 Task: Look for space in Toyota, Japan from 8th June, 2023 to 16th June, 2023 for 2 adults in price range Rs.10000 to Rs.15000. Place can be entire place with 1  bedroom having 1 bed and 1 bathroom. Property type can be house, flat, guest house, hotel. Booking option can be shelf check-in. Required host language is English.
Action: Mouse moved to (408, 77)
Screenshot: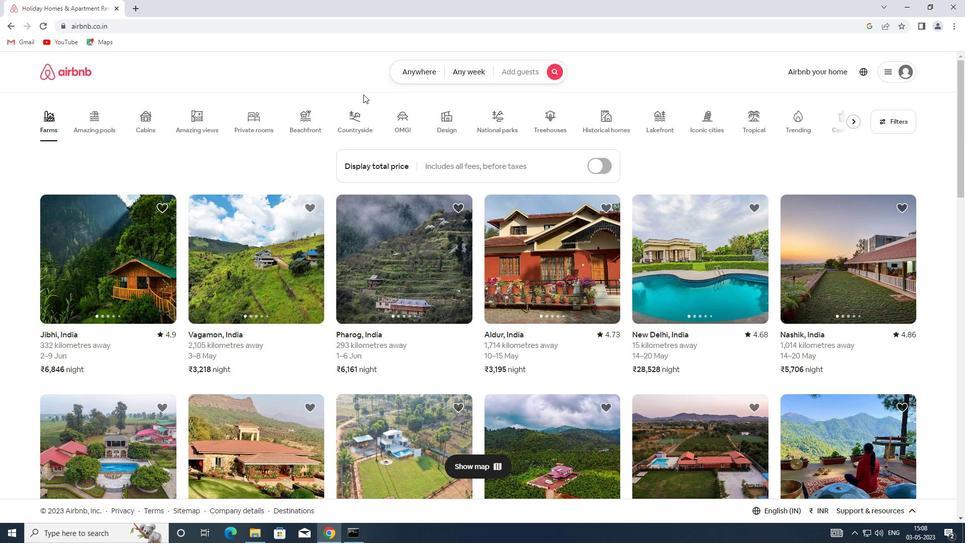 
Action: Mouse pressed left at (408, 77)
Screenshot: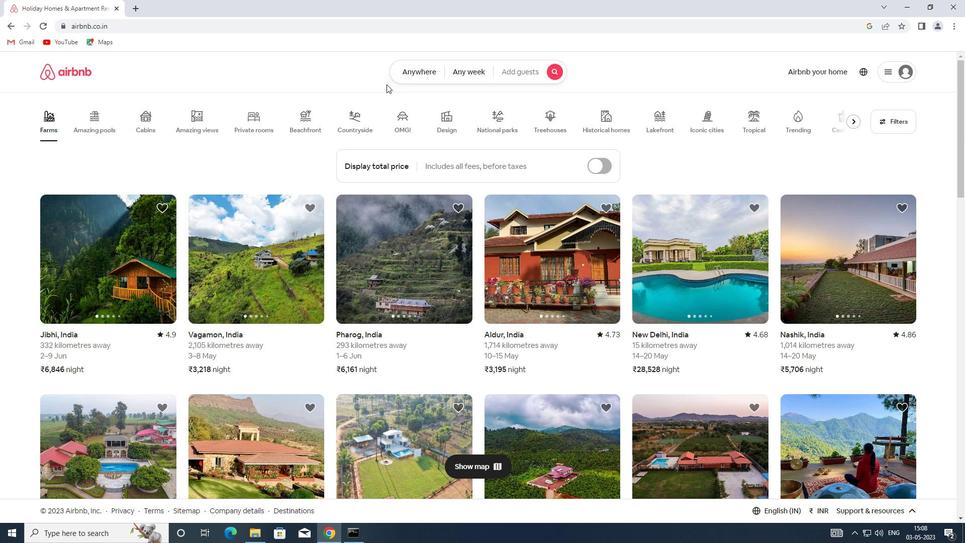 
Action: Mouse moved to (330, 118)
Screenshot: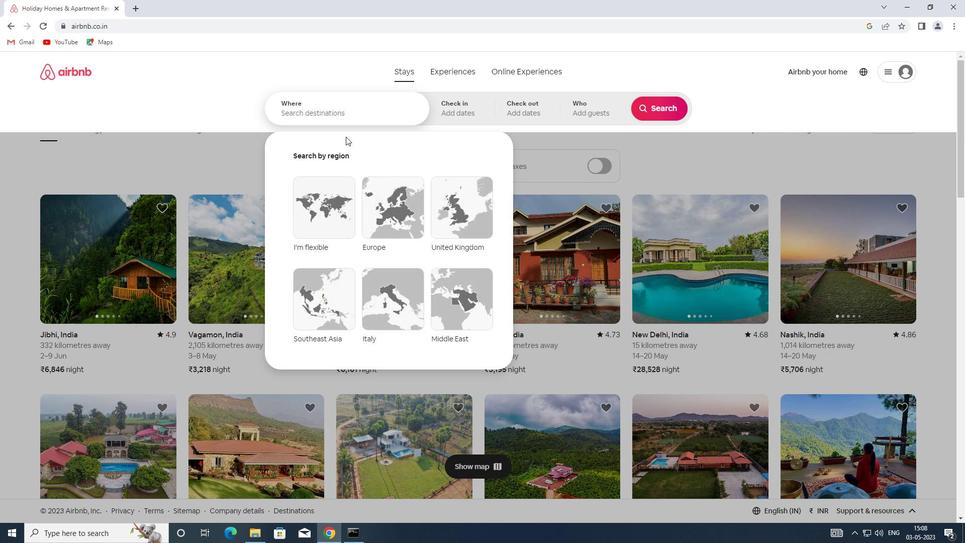 
Action: Mouse pressed left at (330, 118)
Screenshot: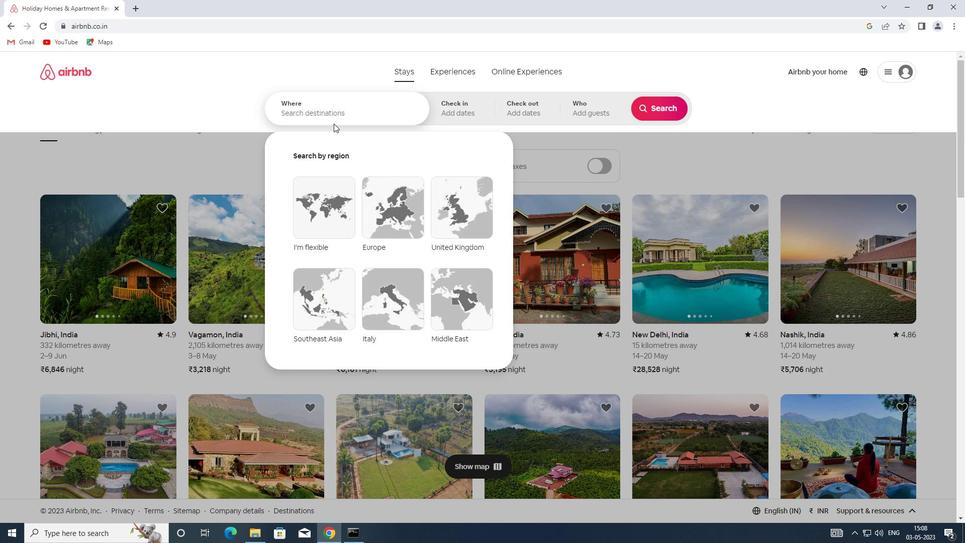 
Action: Key pressed <Key.shift><Key.shift><Key.shift><Key.shift><Key.shift><Key.shift><Key.shift><Key.shift><Key.shift><Key.shift><Key.shift><Key.shift><Key.shift><Key.shift>TOYOTA,<Key.shift><Key.shift><Key.shift><Key.shift><Key.shift><Key.shift>JAPAN
Screenshot: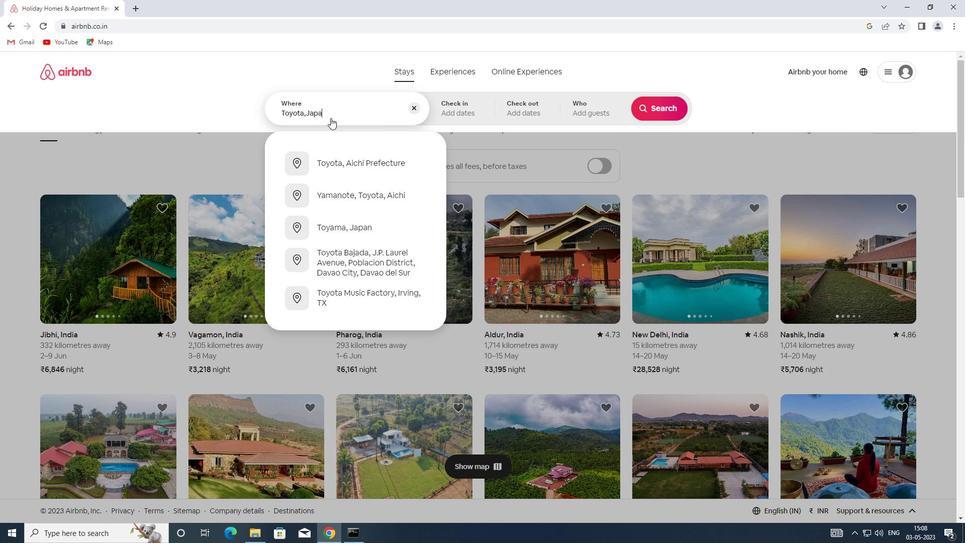 
Action: Mouse moved to (461, 103)
Screenshot: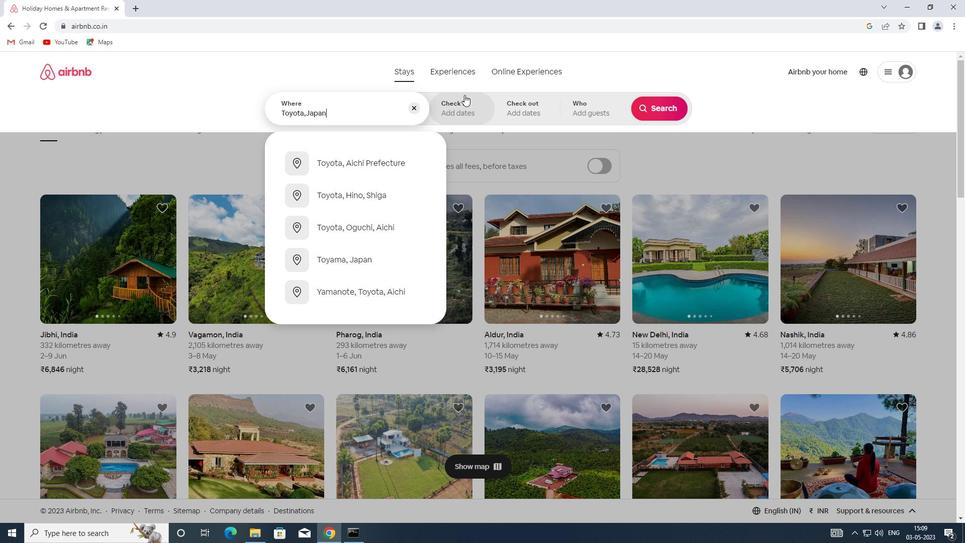 
Action: Mouse pressed left at (461, 103)
Screenshot: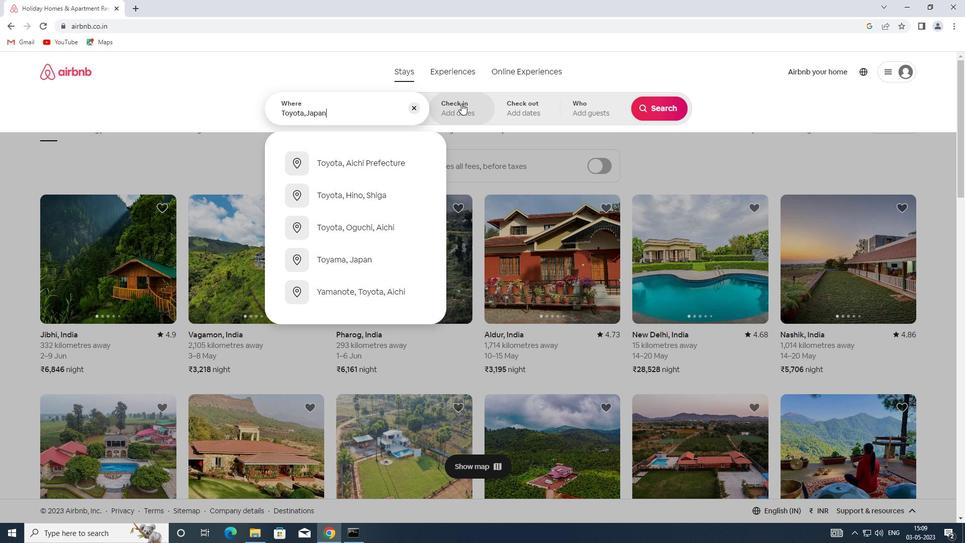 
Action: Mouse moved to (598, 250)
Screenshot: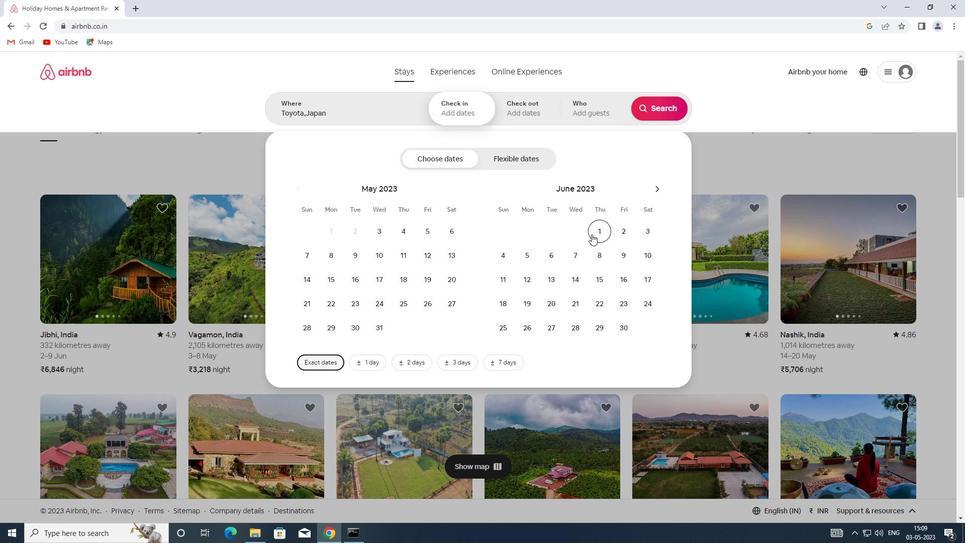 
Action: Mouse pressed left at (598, 250)
Screenshot: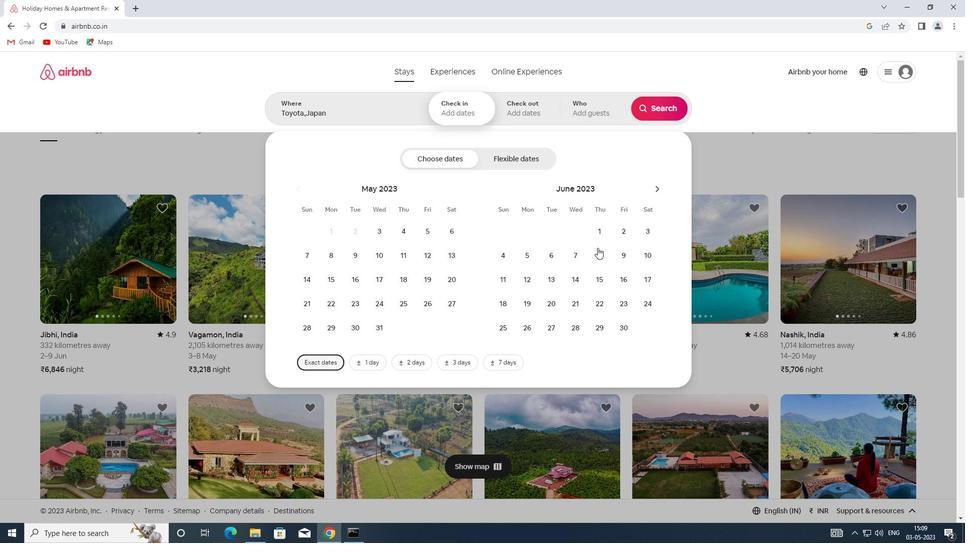 
Action: Mouse moved to (626, 284)
Screenshot: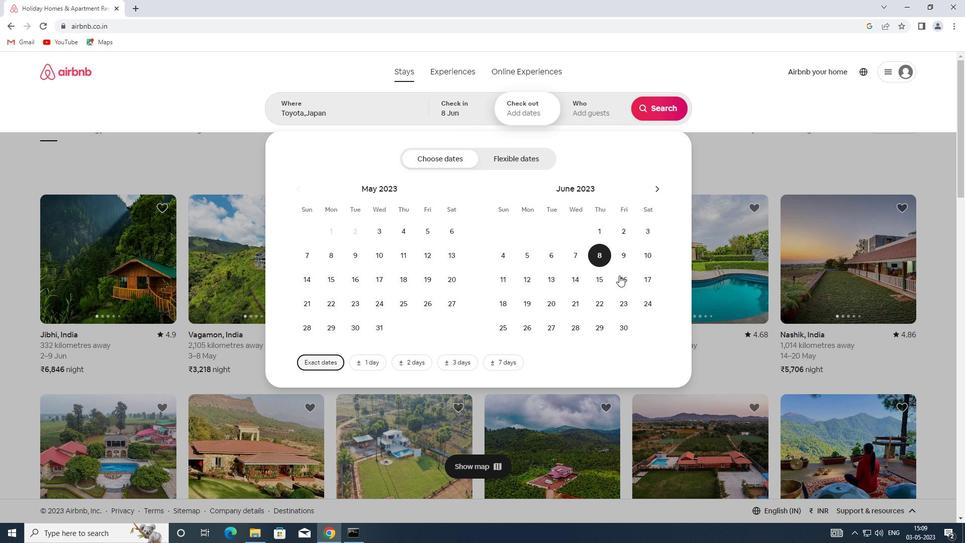 
Action: Mouse pressed left at (626, 284)
Screenshot: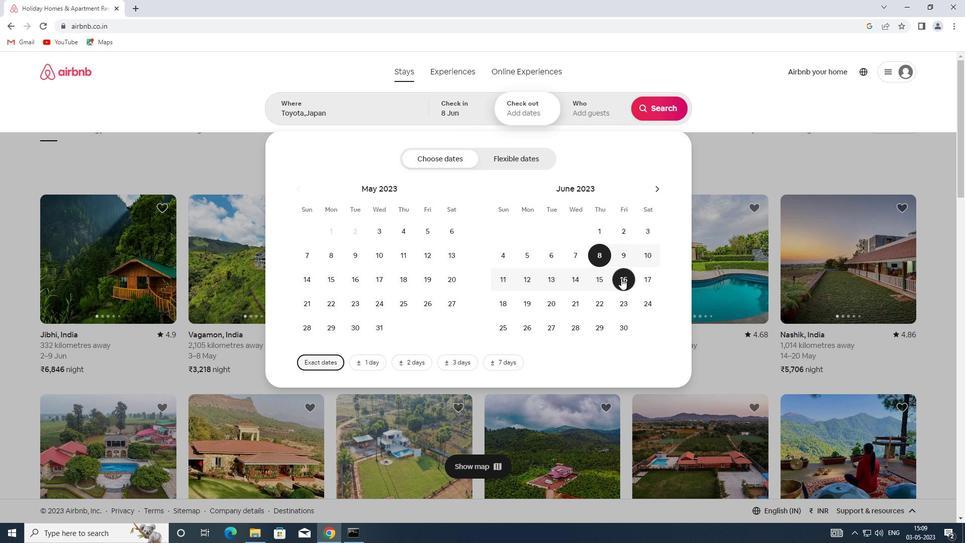 
Action: Mouse moved to (598, 108)
Screenshot: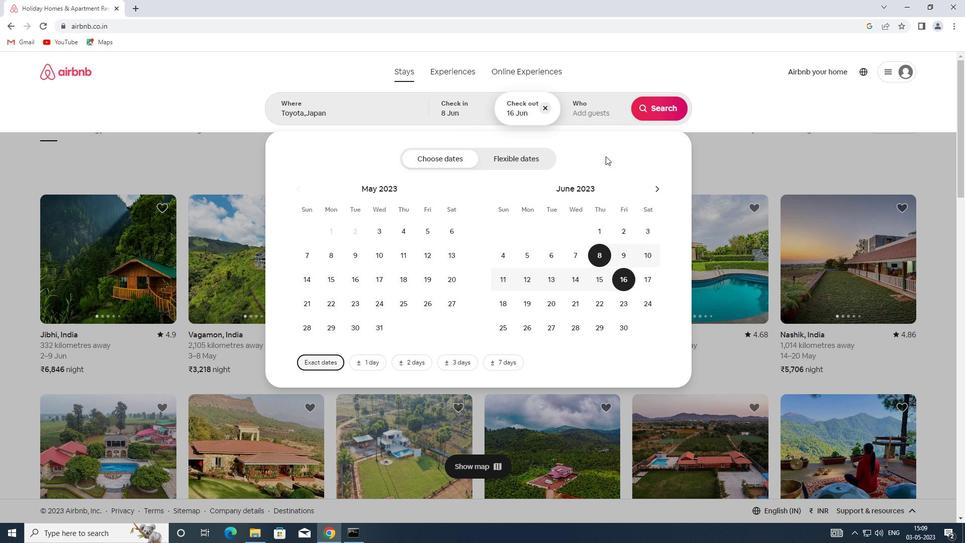
Action: Mouse pressed left at (598, 108)
Screenshot: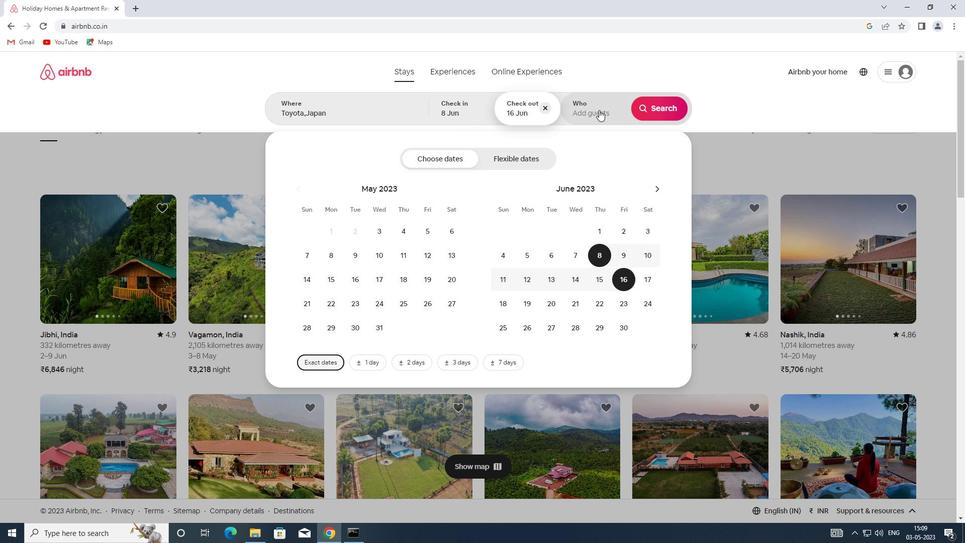 
Action: Mouse moved to (666, 159)
Screenshot: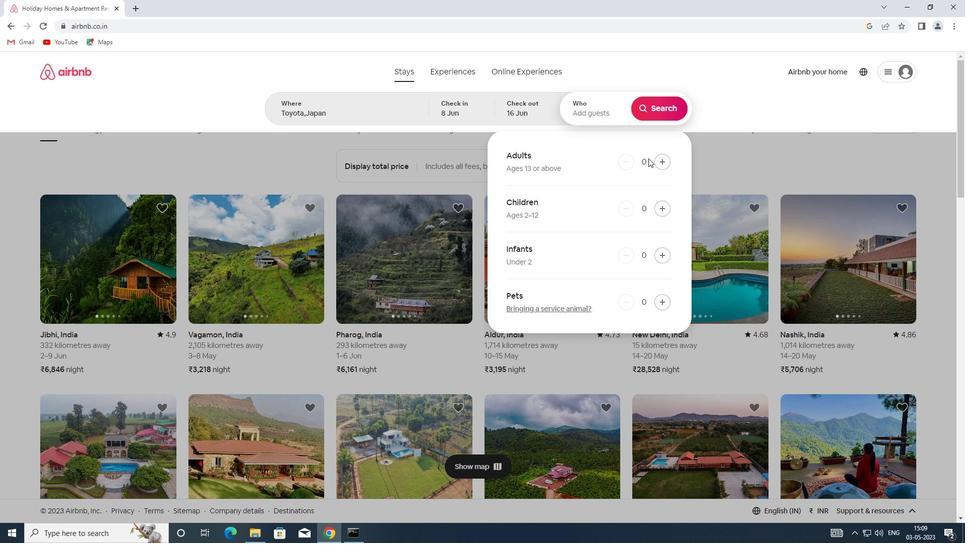 
Action: Mouse pressed left at (666, 159)
Screenshot: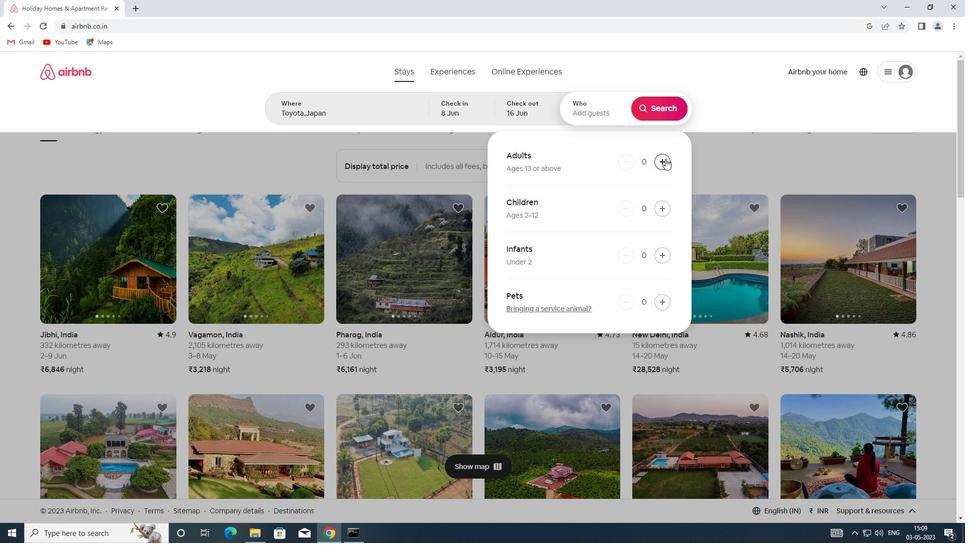 
Action: Mouse pressed left at (666, 159)
Screenshot: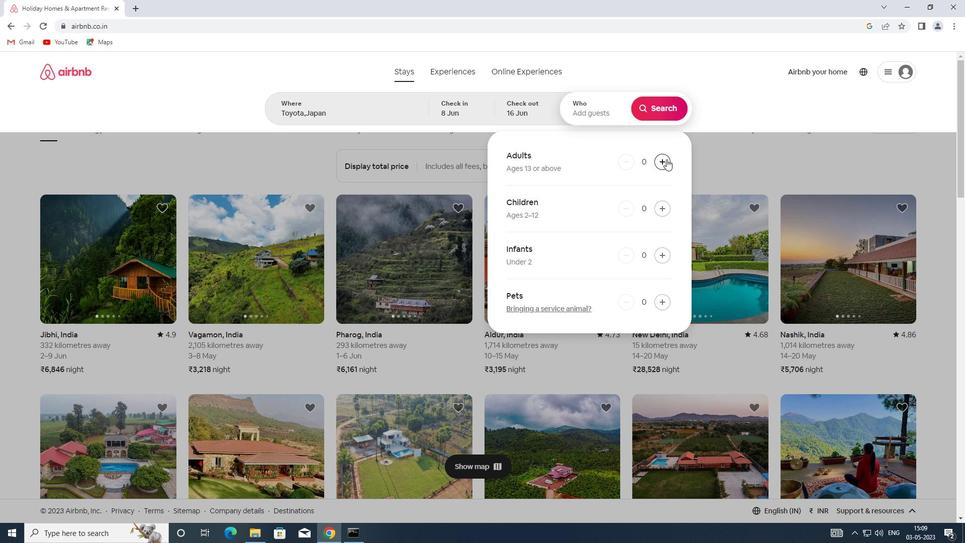 
Action: Mouse moved to (666, 103)
Screenshot: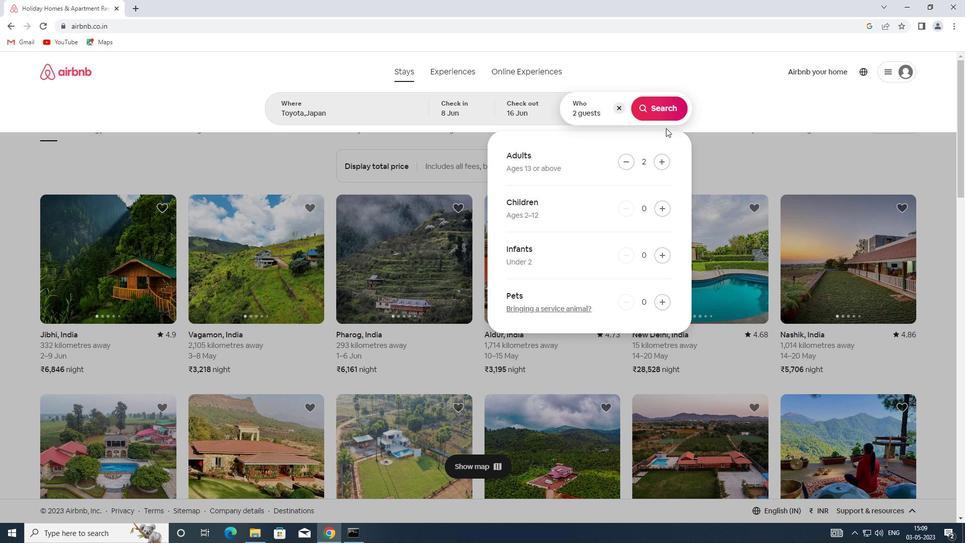
Action: Mouse pressed left at (666, 103)
Screenshot: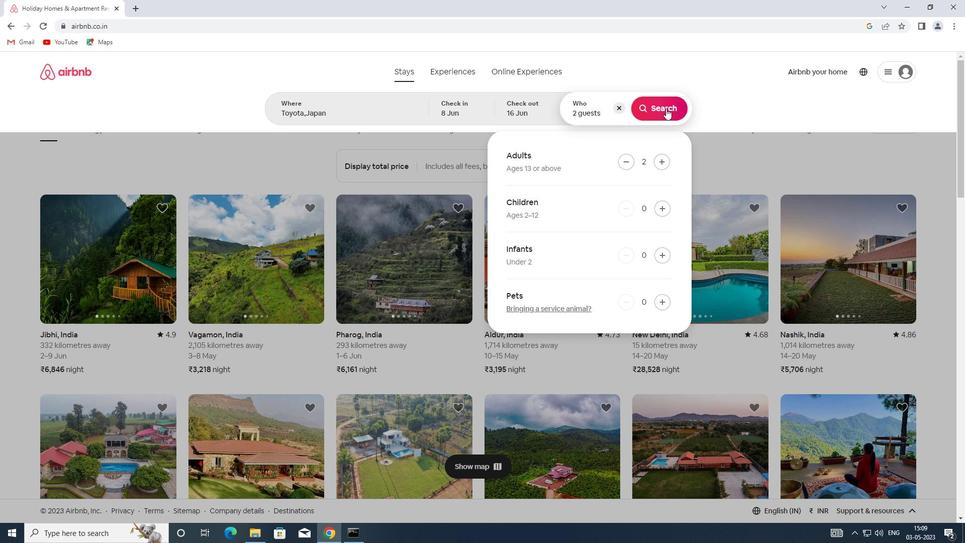 
Action: Mouse moved to (911, 110)
Screenshot: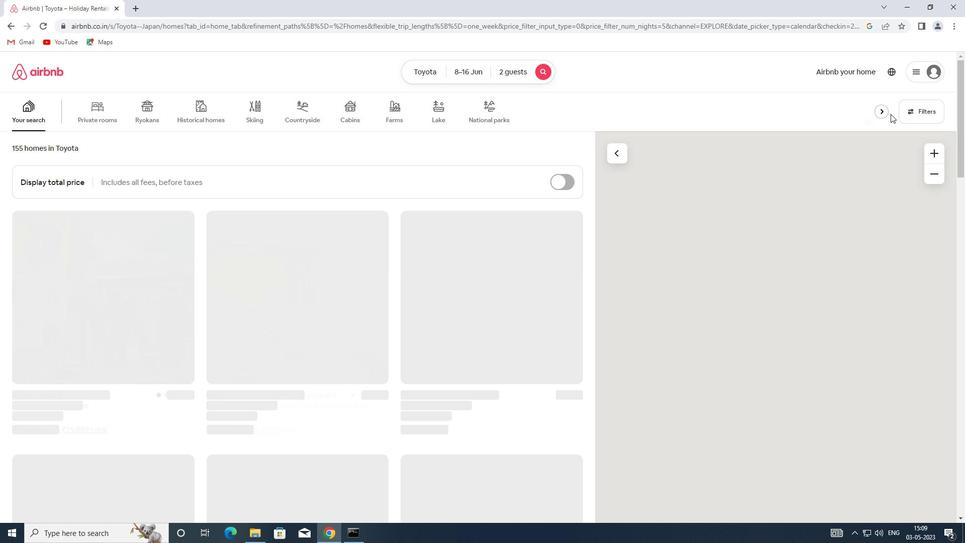 
Action: Mouse pressed left at (911, 110)
Screenshot: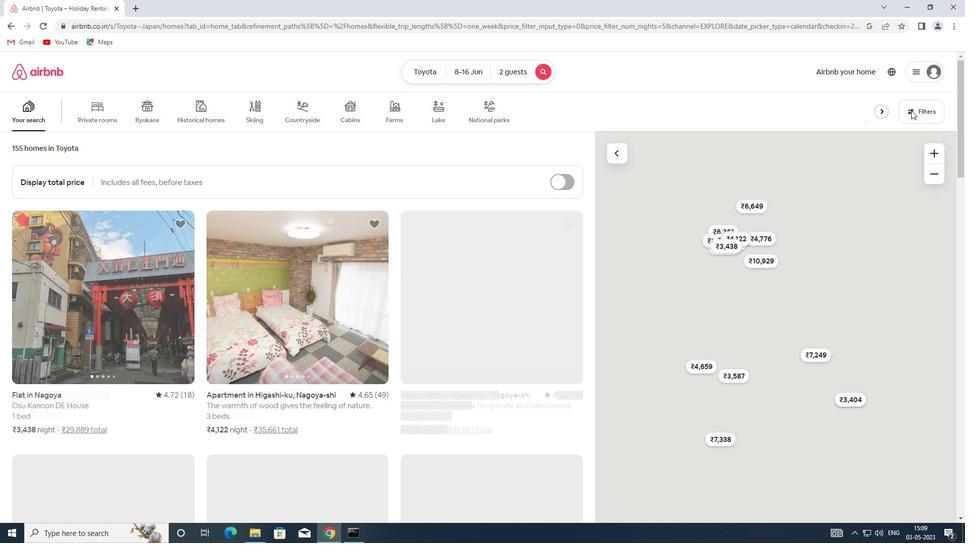 
Action: Mouse moved to (357, 242)
Screenshot: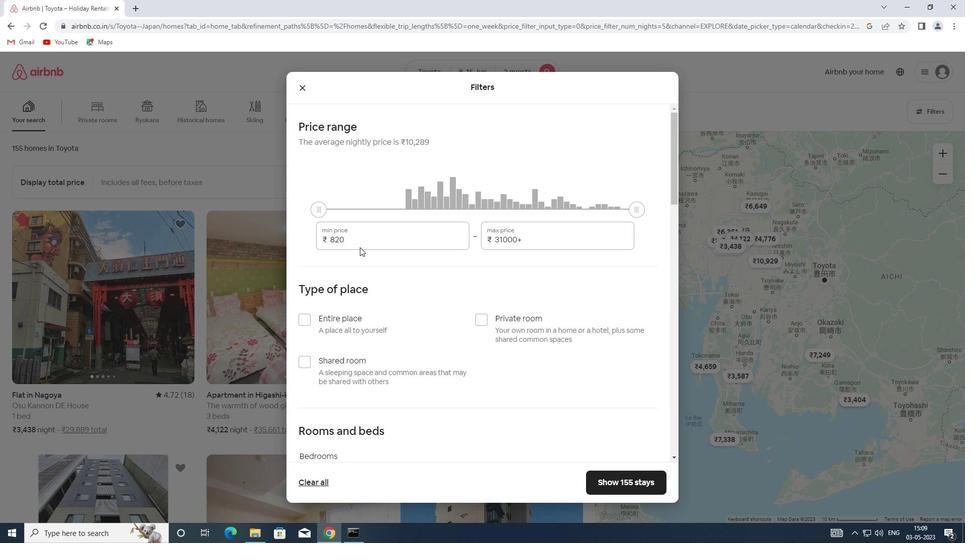 
Action: Mouse pressed left at (357, 242)
Screenshot: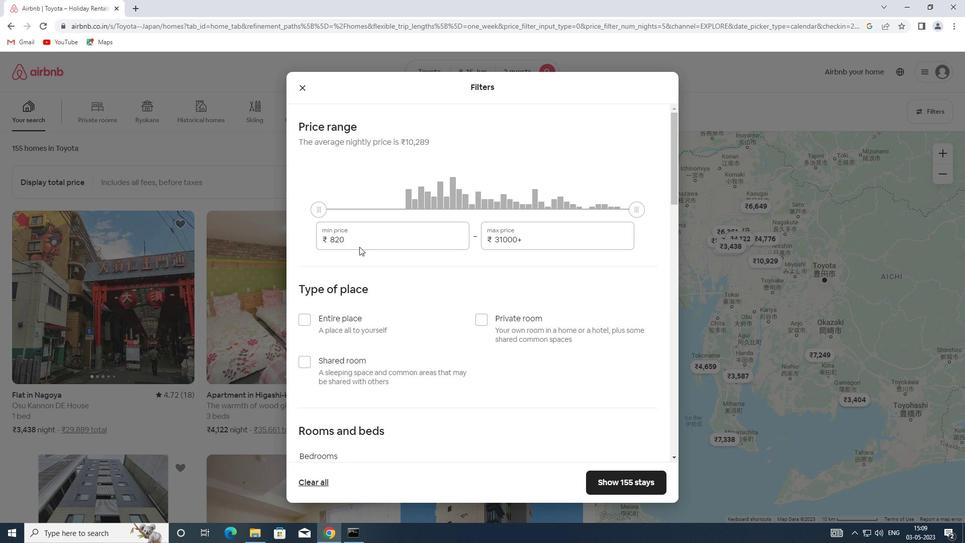 
Action: Mouse moved to (302, 238)
Screenshot: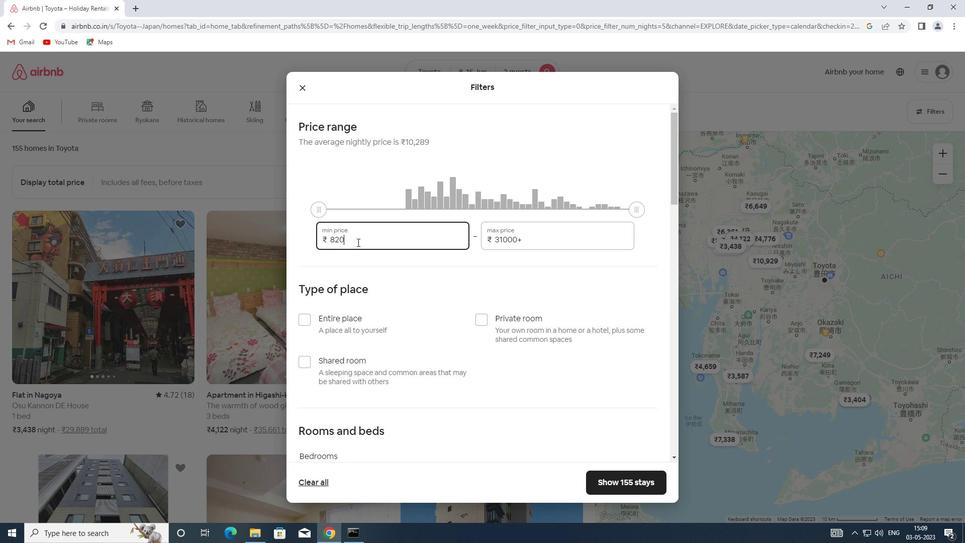 
Action: Key pressed 10000
Screenshot: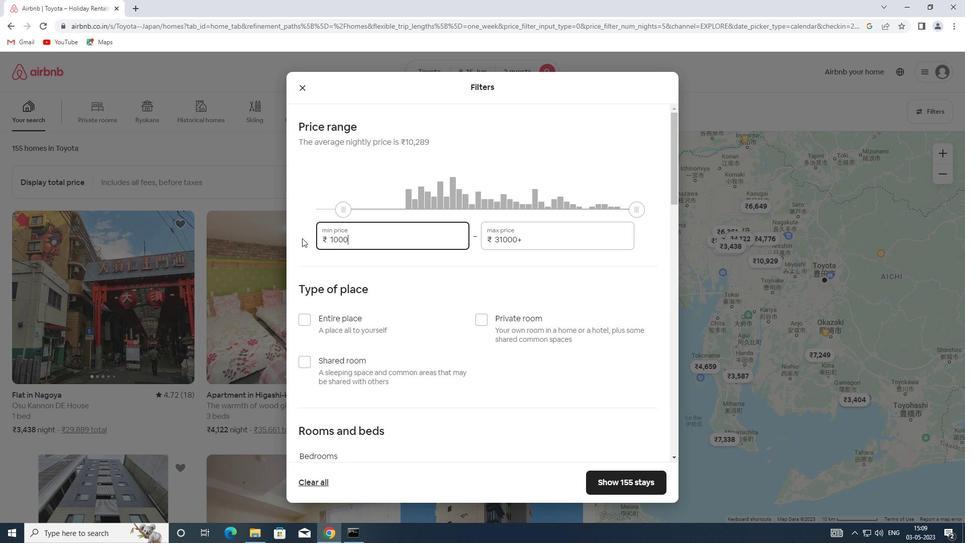 
Action: Mouse moved to (534, 238)
Screenshot: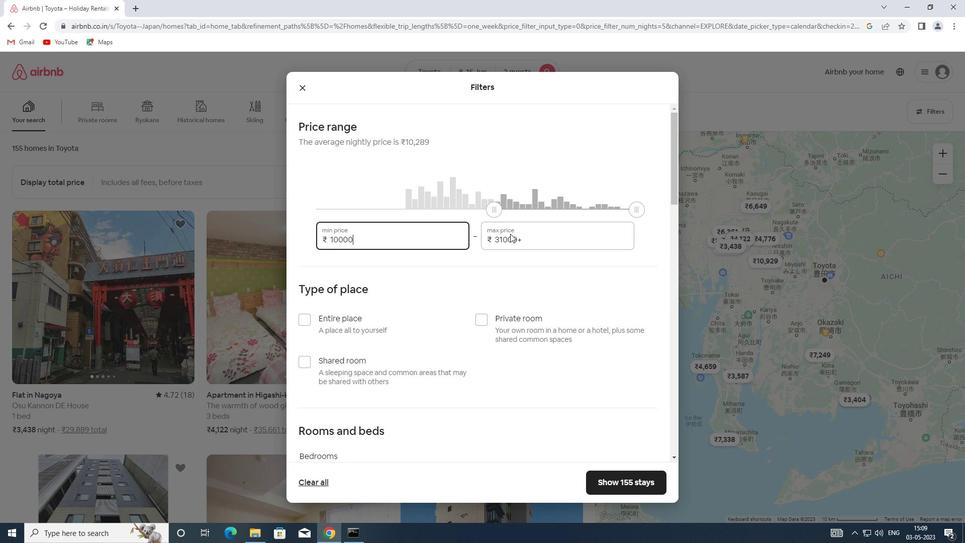 
Action: Mouse pressed left at (534, 238)
Screenshot: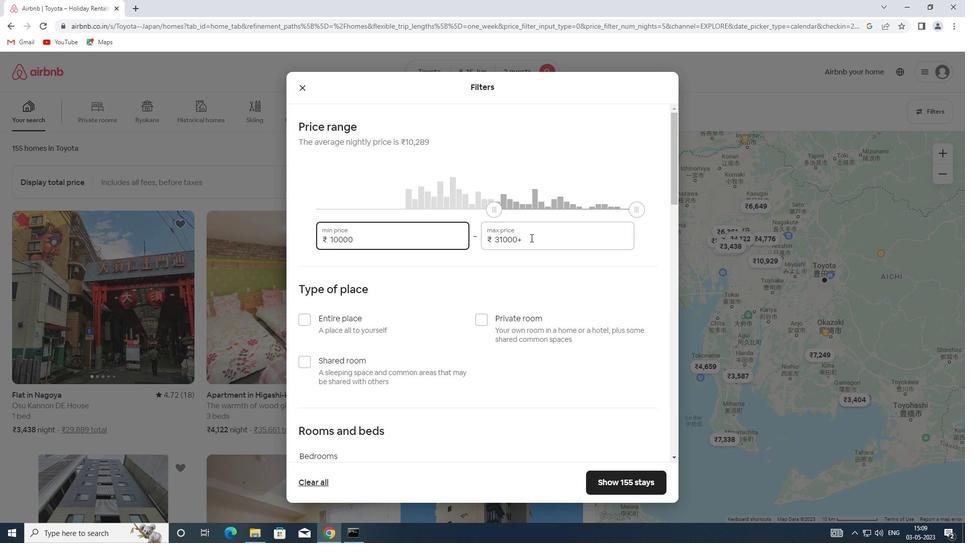 
Action: Mouse moved to (467, 238)
Screenshot: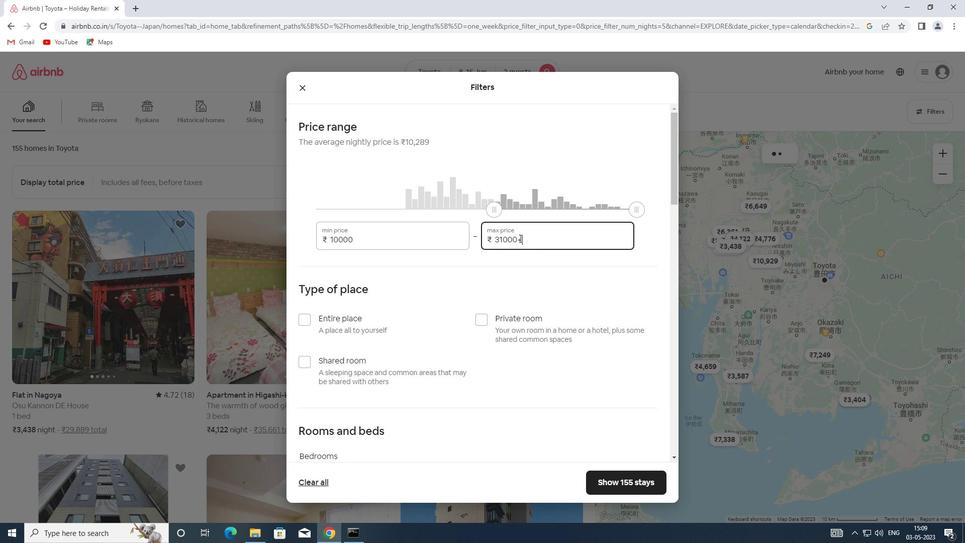 
Action: Key pressed 15000
Screenshot: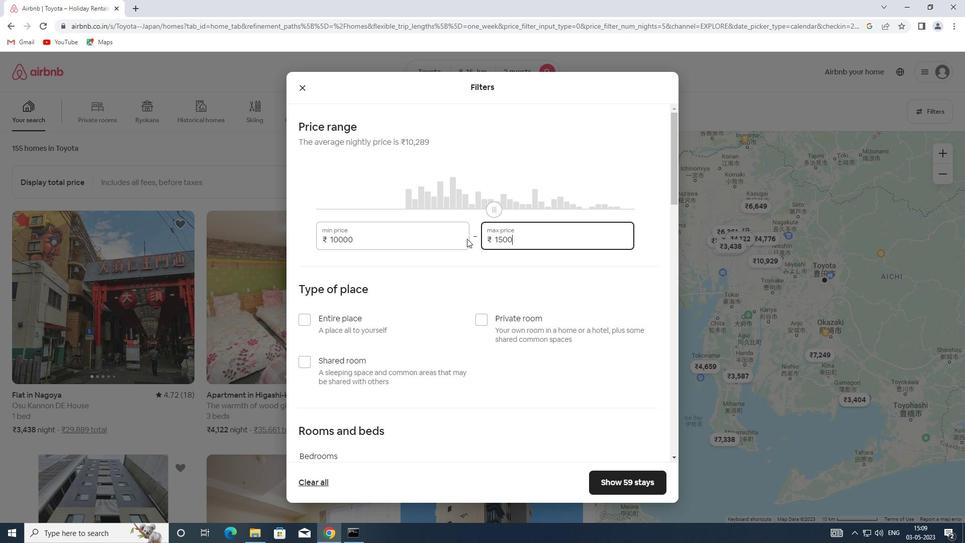 
Action: Mouse moved to (371, 316)
Screenshot: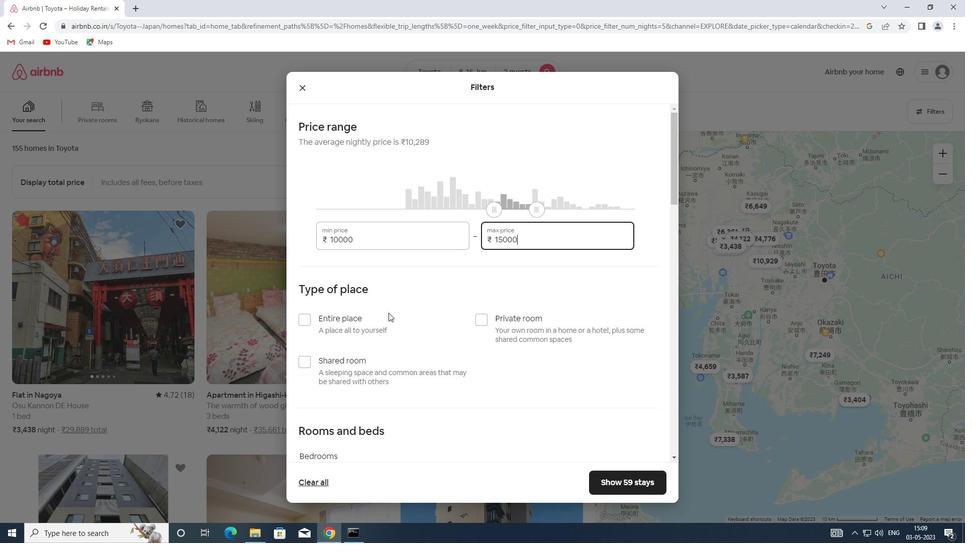 
Action: Mouse pressed left at (371, 316)
Screenshot: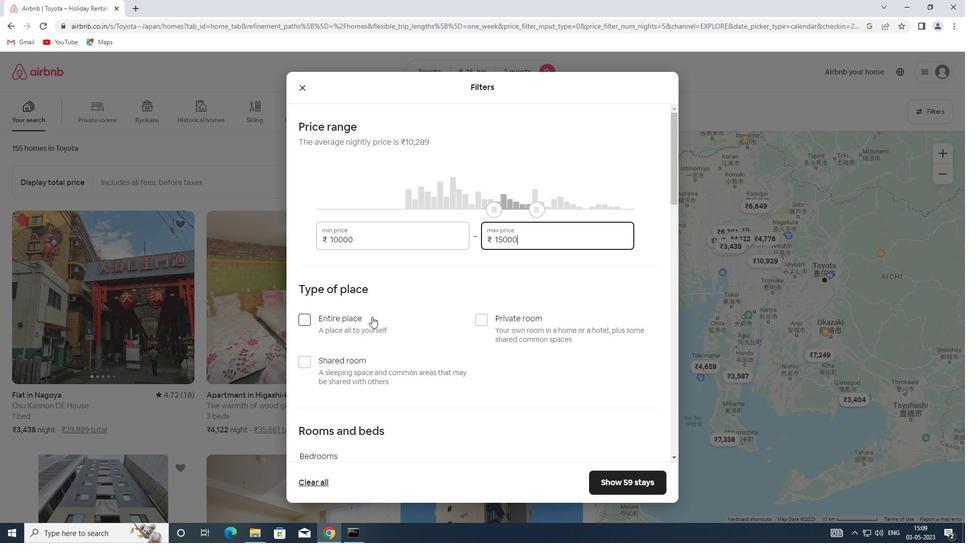 
Action: Mouse moved to (371, 313)
Screenshot: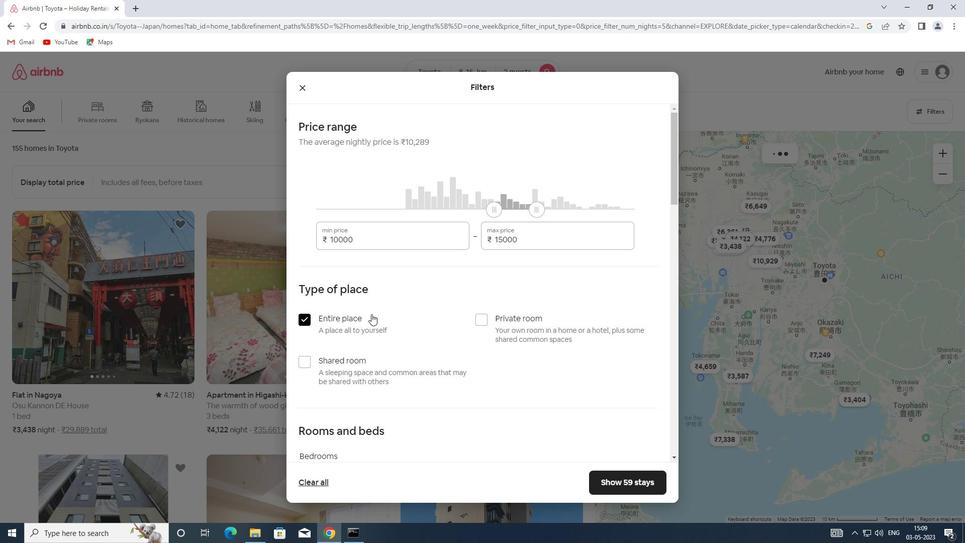 
Action: Mouse scrolled (371, 313) with delta (0, 0)
Screenshot: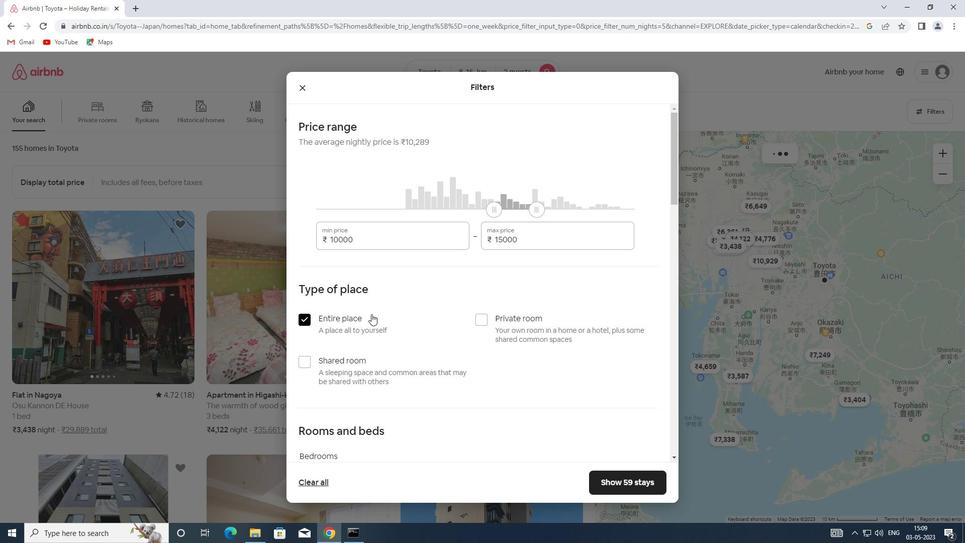 
Action: Mouse scrolled (371, 313) with delta (0, 0)
Screenshot: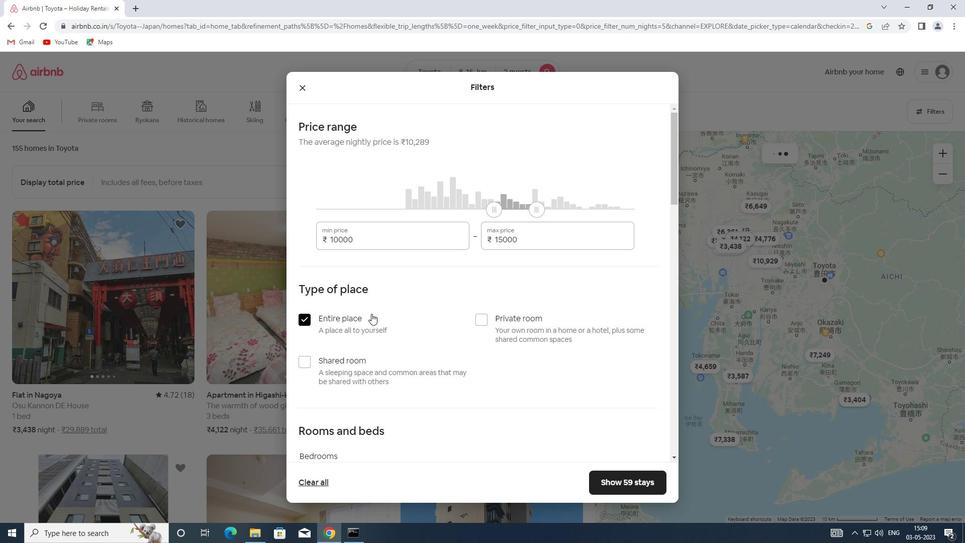 
Action: Mouse scrolled (371, 313) with delta (0, 0)
Screenshot: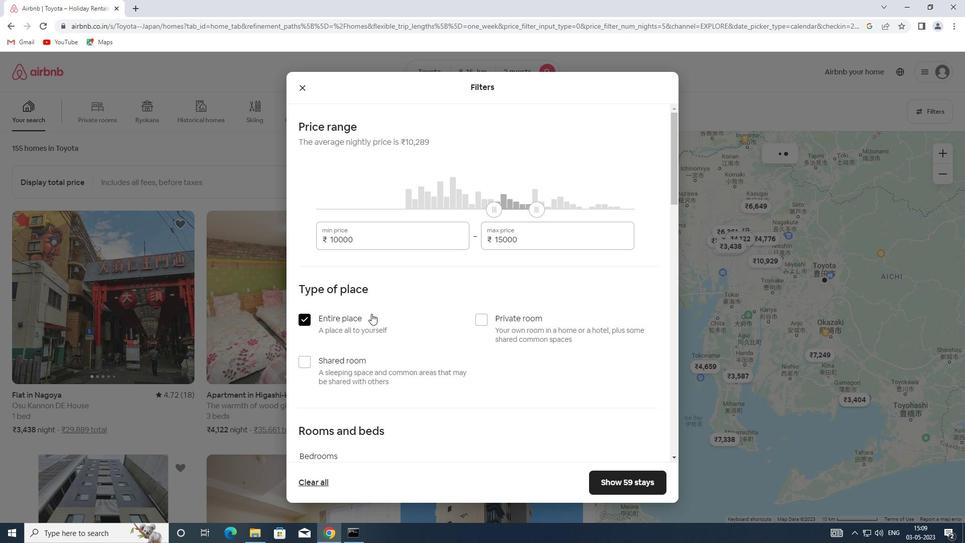 
Action: Mouse moved to (355, 325)
Screenshot: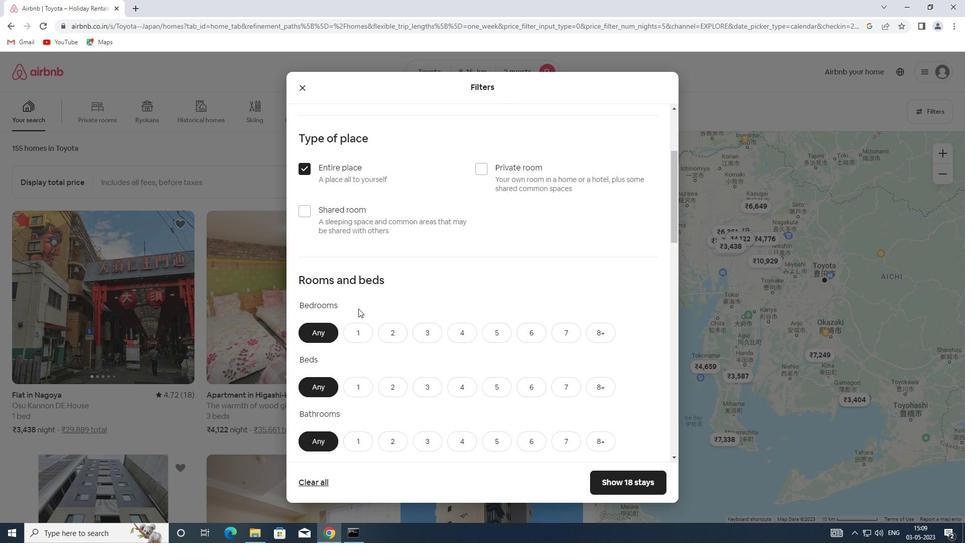 
Action: Mouse pressed left at (355, 325)
Screenshot: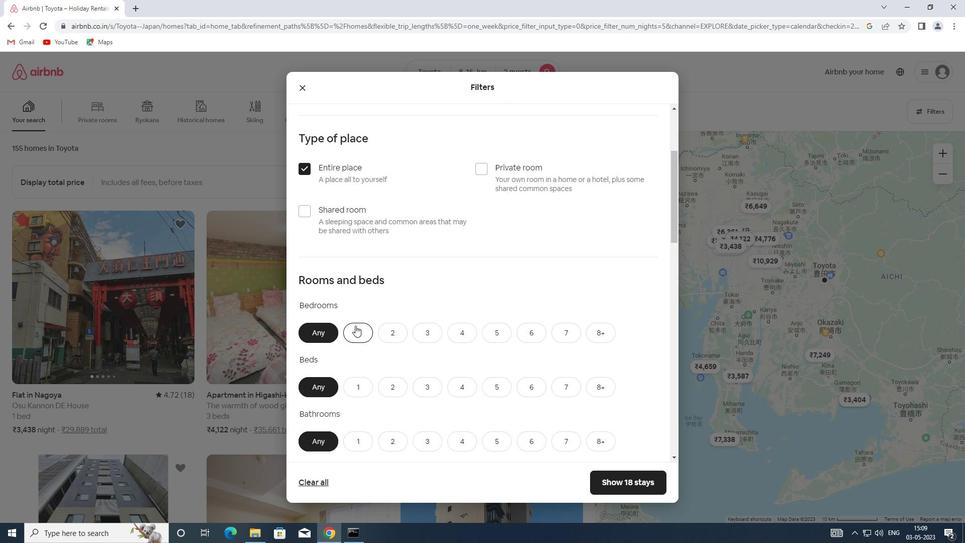 
Action: Mouse scrolled (355, 325) with delta (0, 0)
Screenshot: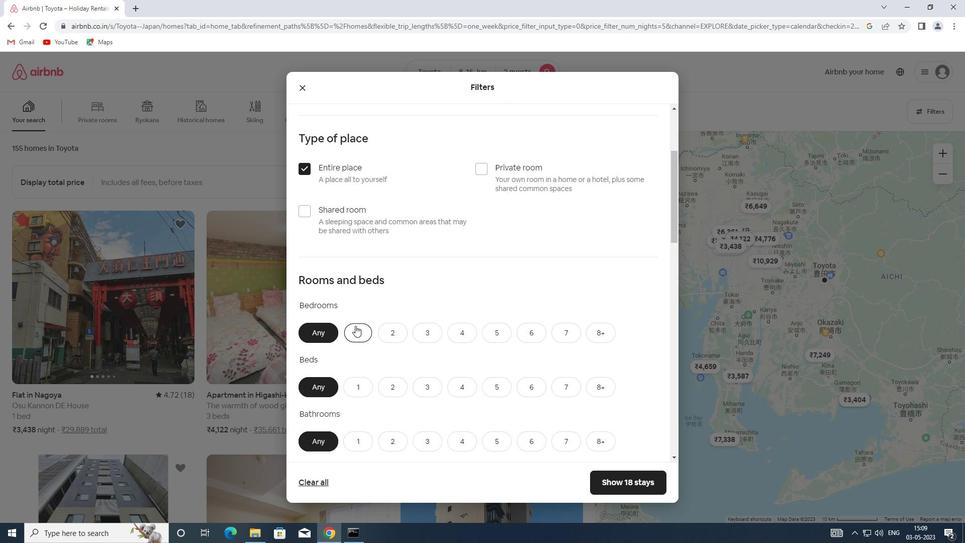 
Action: Mouse scrolled (355, 325) with delta (0, 0)
Screenshot: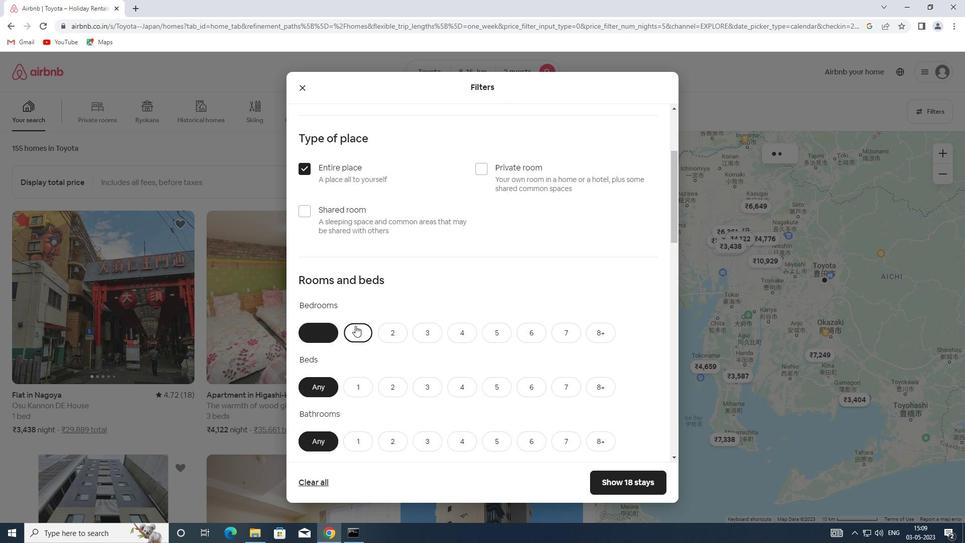 
Action: Mouse scrolled (355, 325) with delta (0, 0)
Screenshot: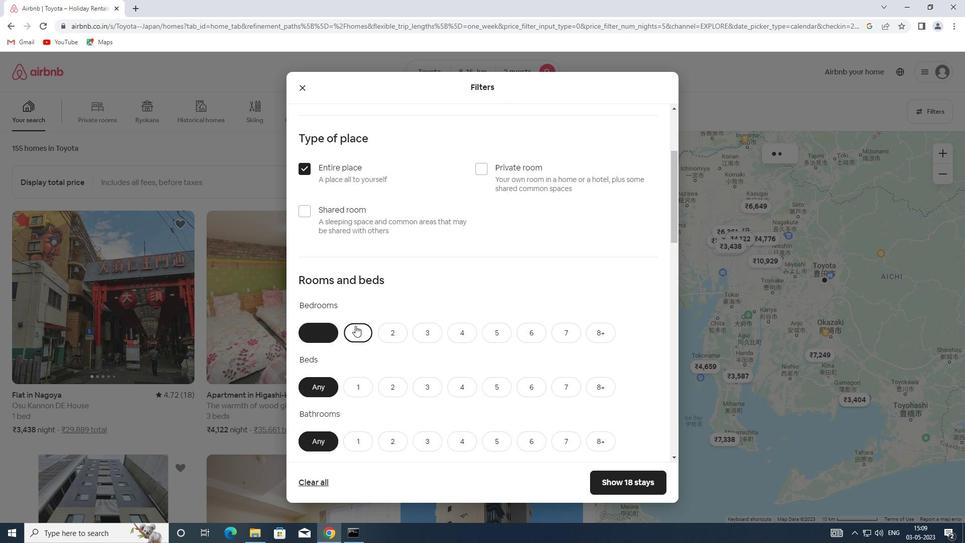
Action: Mouse scrolled (355, 325) with delta (0, 0)
Screenshot: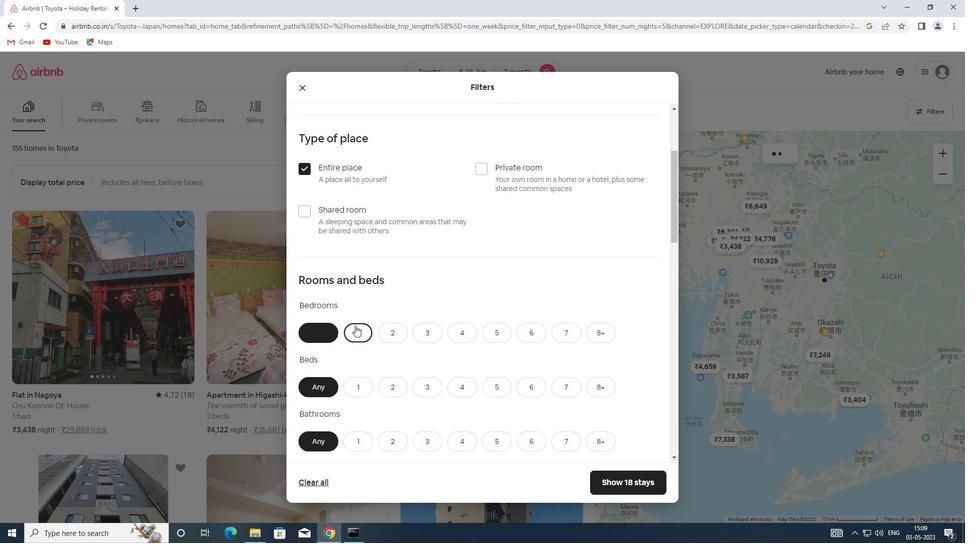 
Action: Mouse moved to (360, 182)
Screenshot: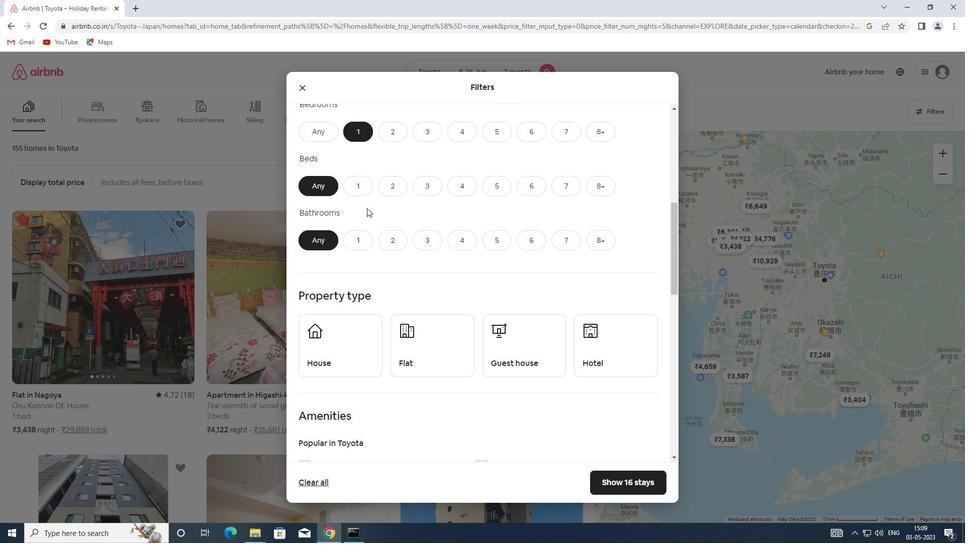 
Action: Mouse pressed left at (360, 182)
Screenshot: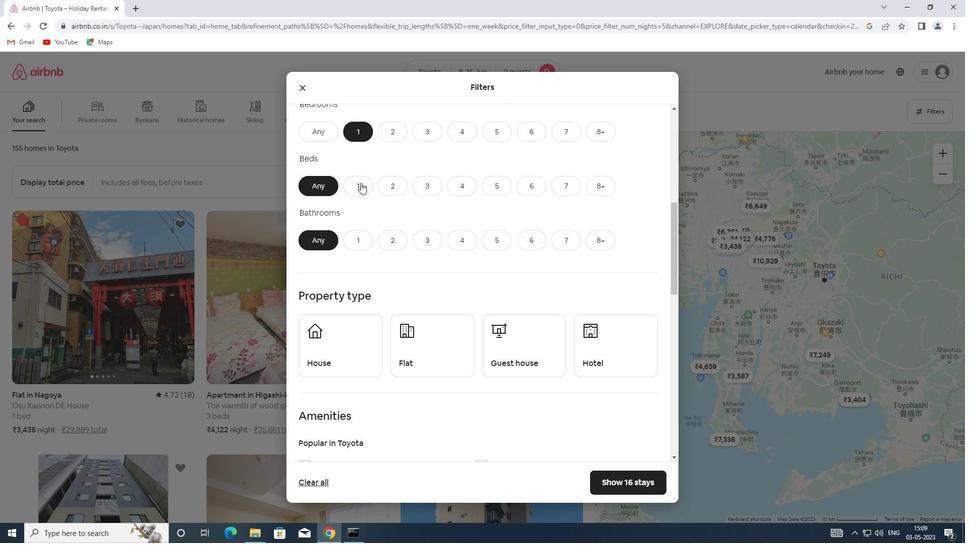 
Action: Mouse moved to (357, 244)
Screenshot: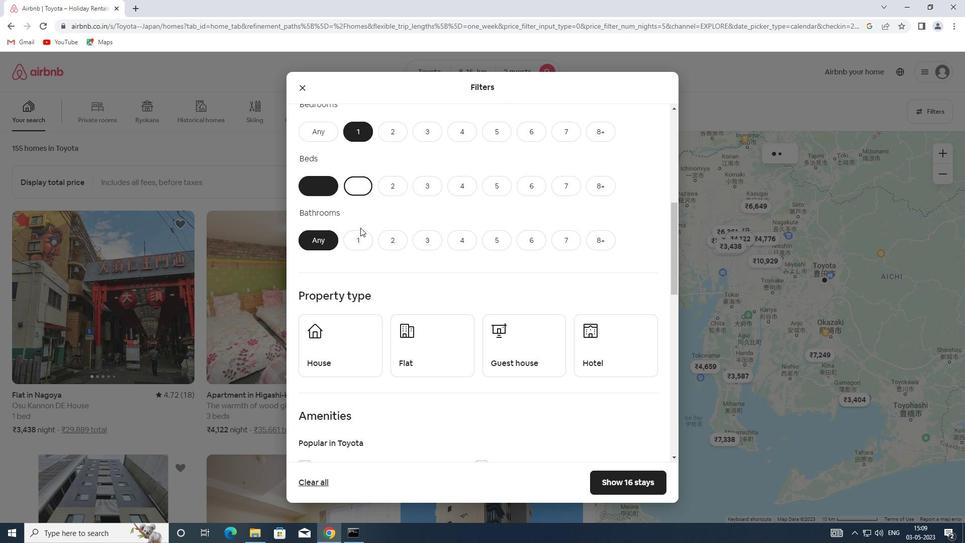 
Action: Mouse pressed left at (357, 244)
Screenshot: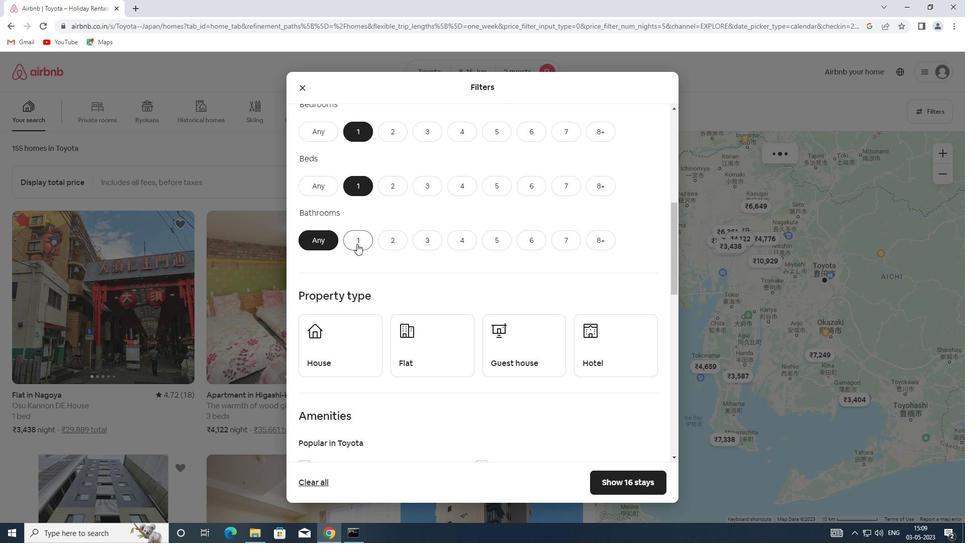 
Action: Mouse moved to (331, 325)
Screenshot: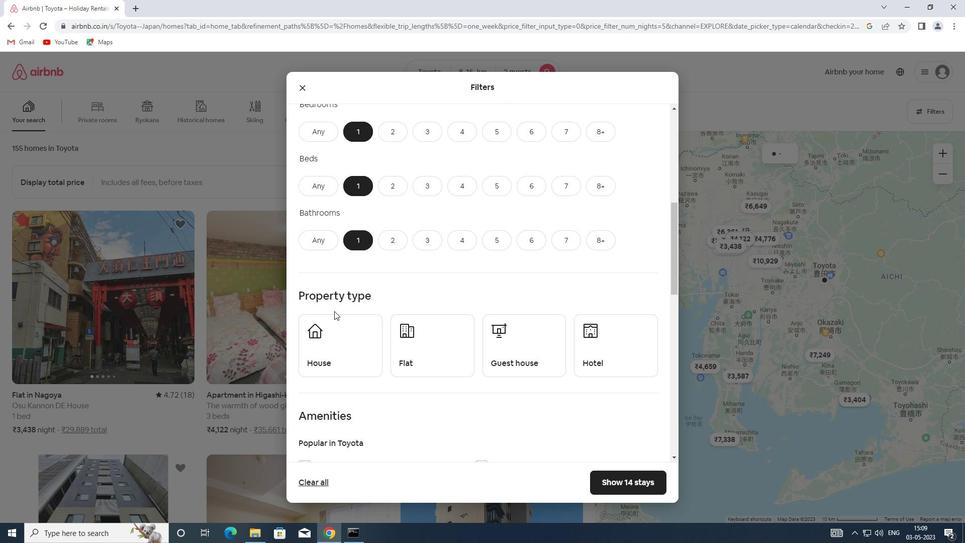 
Action: Mouse pressed left at (331, 325)
Screenshot: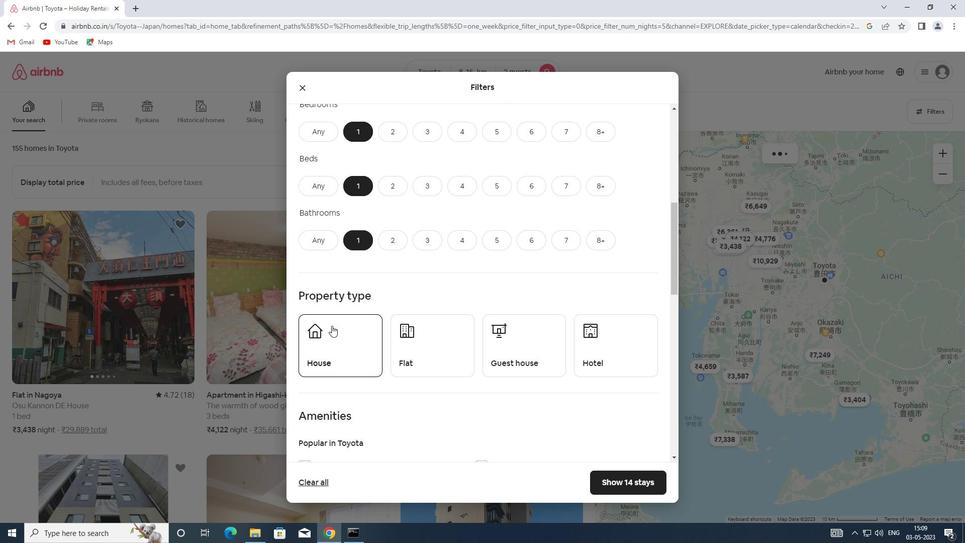 
Action: Mouse moved to (415, 359)
Screenshot: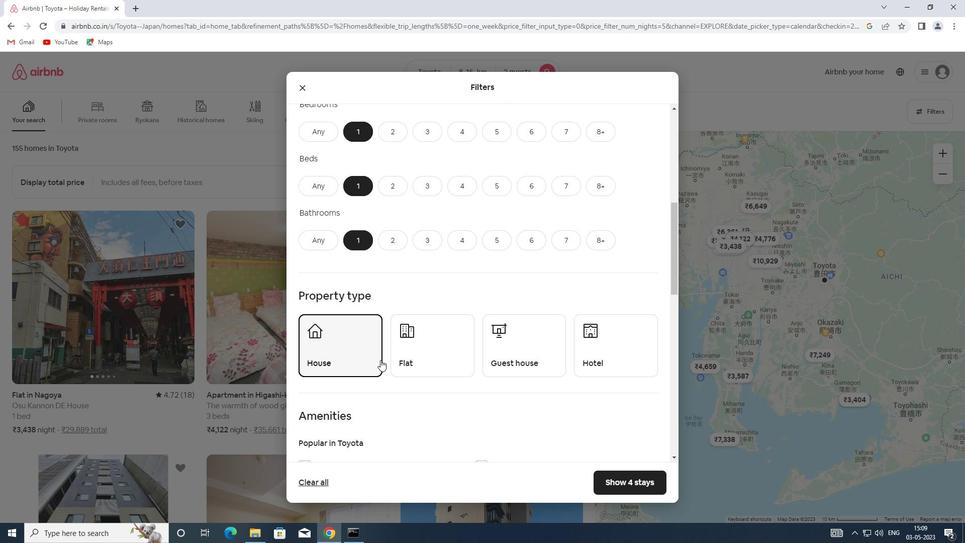 
Action: Mouse pressed left at (415, 359)
Screenshot: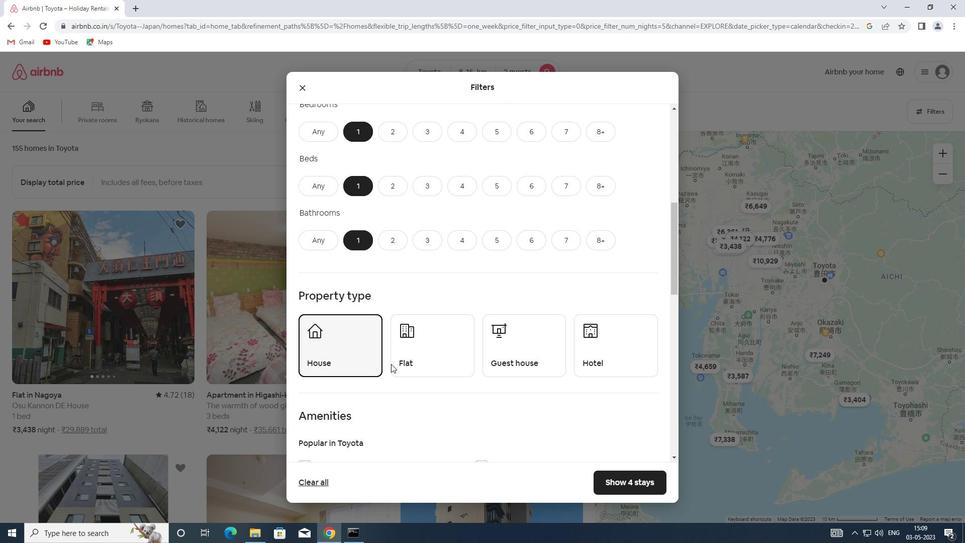 
Action: Mouse moved to (501, 354)
Screenshot: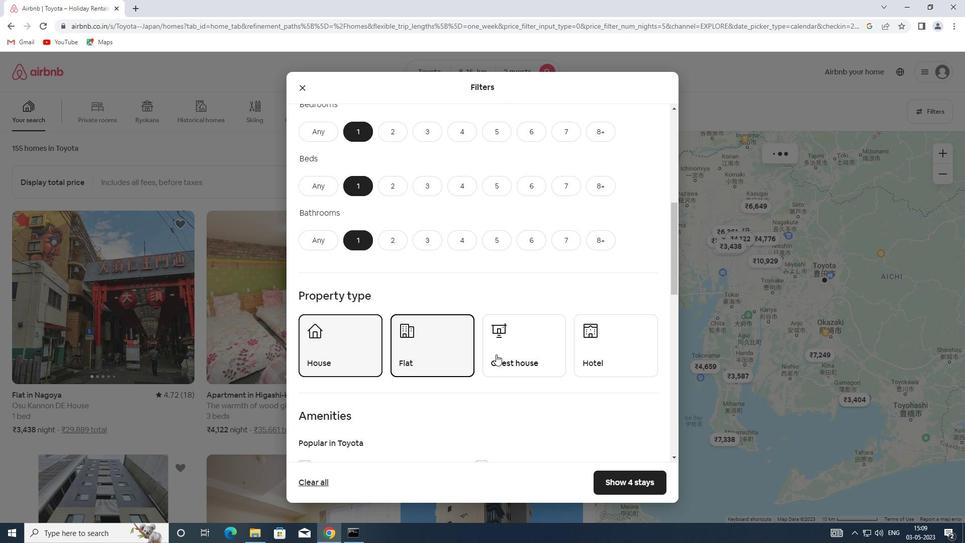 
Action: Mouse pressed left at (501, 354)
Screenshot: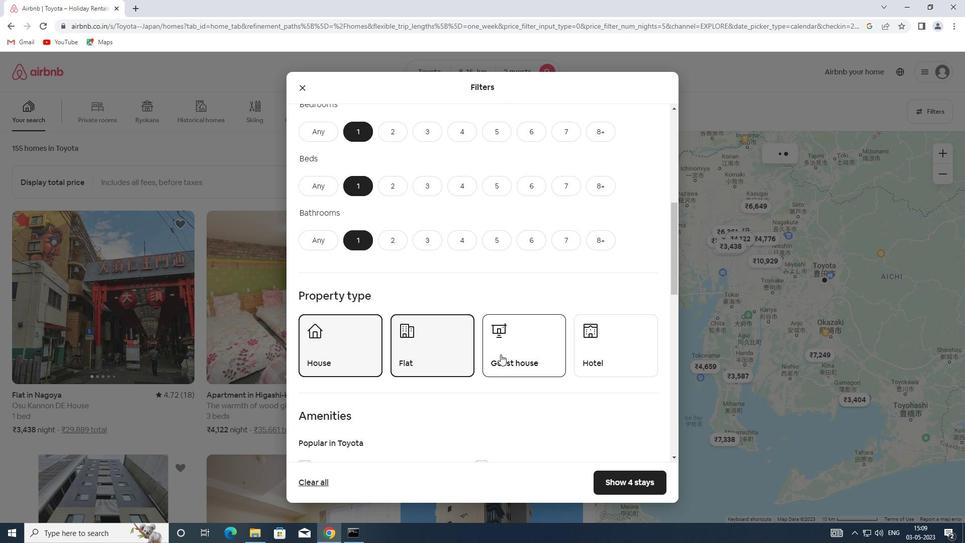 
Action: Mouse moved to (581, 358)
Screenshot: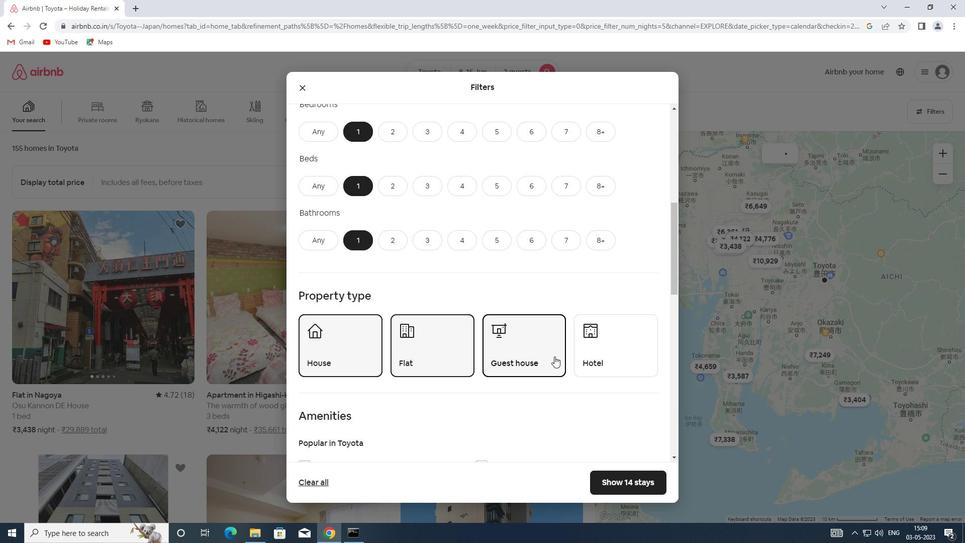 
Action: Mouse pressed left at (581, 358)
Screenshot: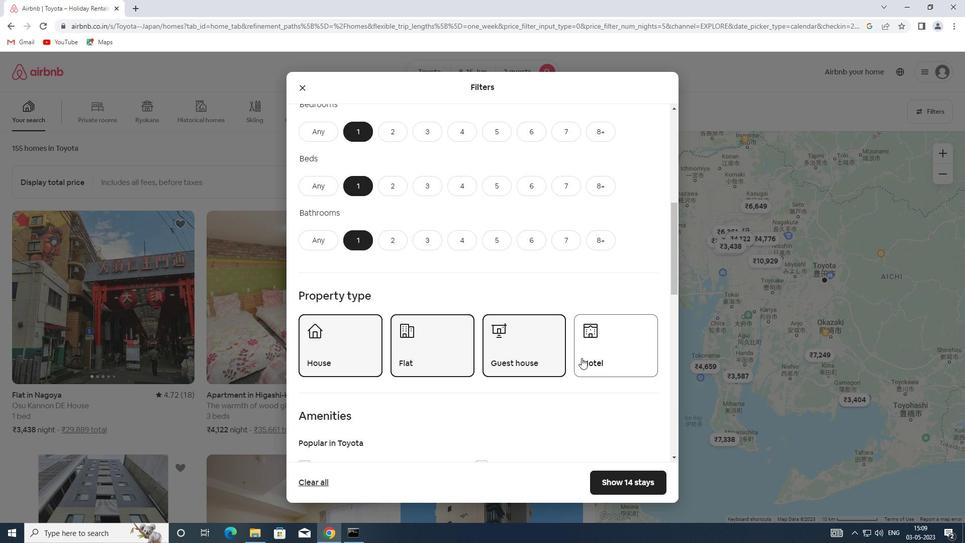
Action: Mouse moved to (536, 334)
Screenshot: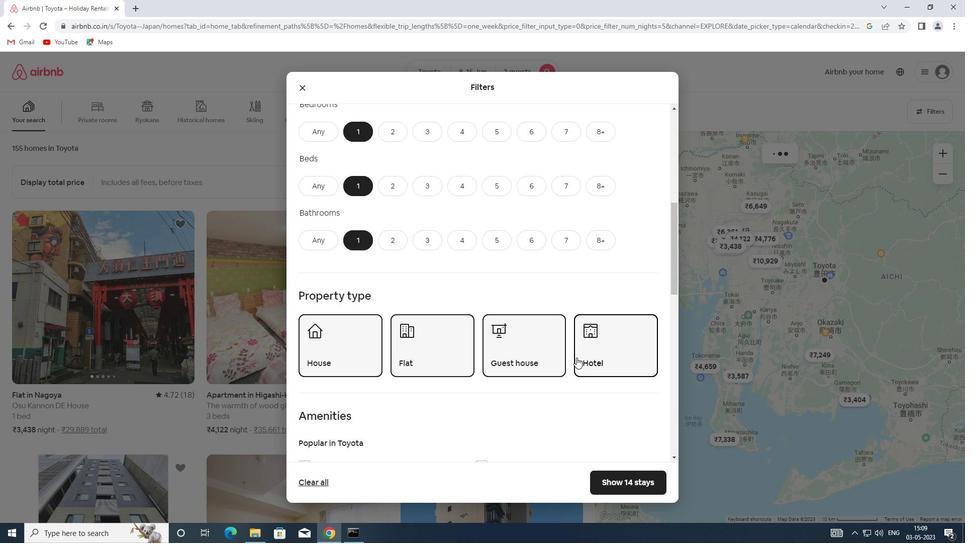 
Action: Mouse scrolled (536, 334) with delta (0, 0)
Screenshot: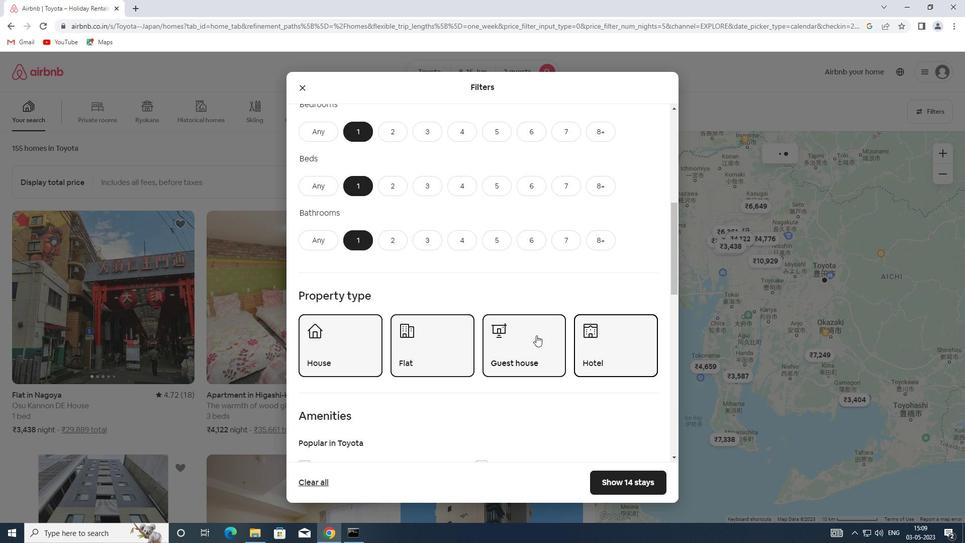 
Action: Mouse scrolled (536, 334) with delta (0, 0)
Screenshot: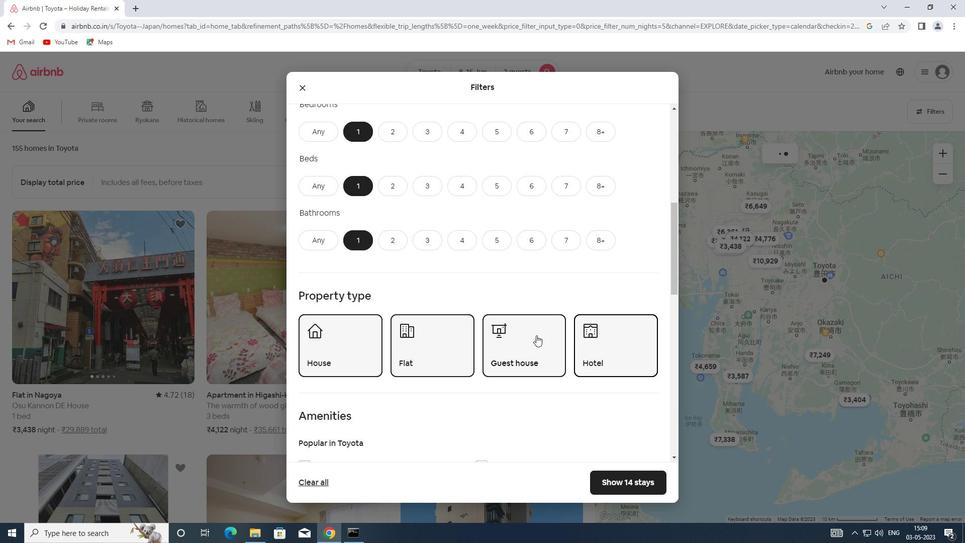
Action: Mouse scrolled (536, 334) with delta (0, 0)
Screenshot: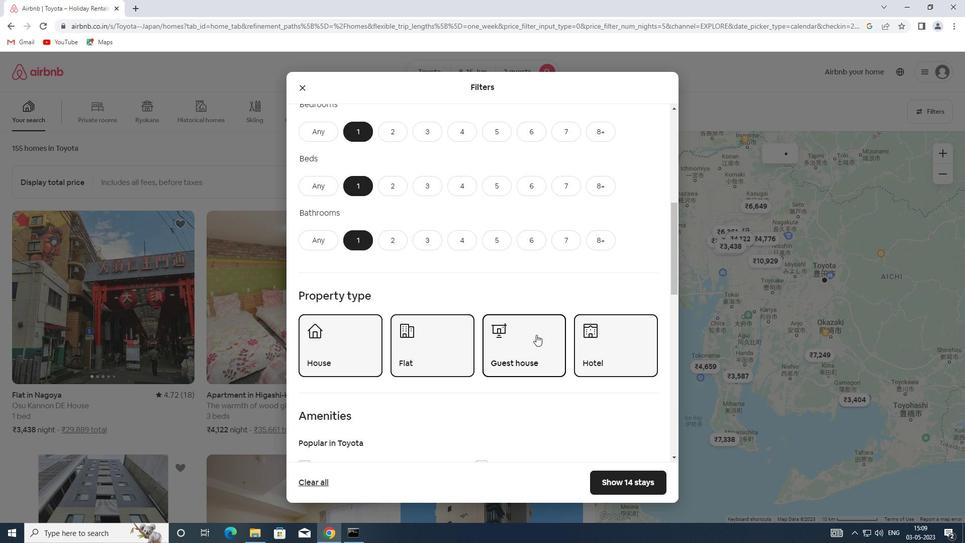 
Action: Mouse moved to (520, 329)
Screenshot: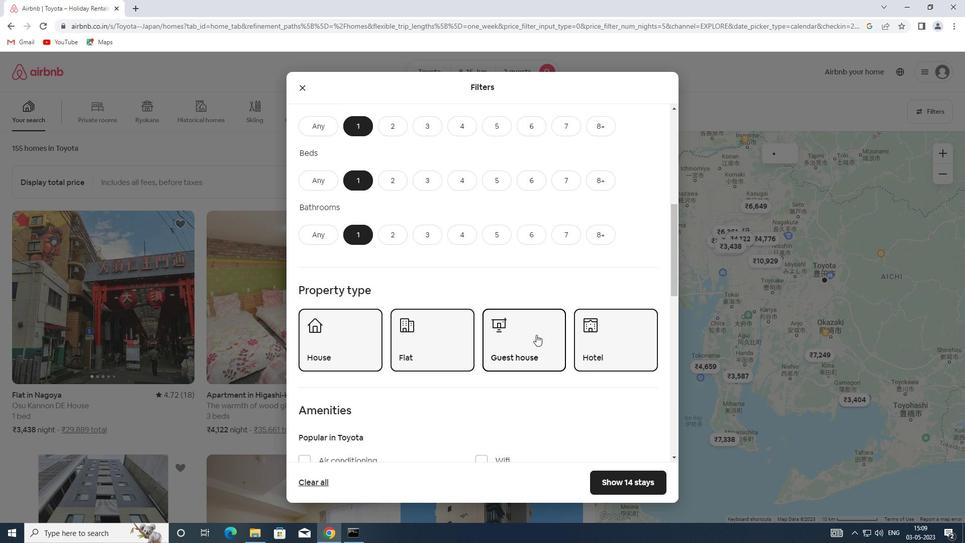 
Action: Mouse scrolled (520, 328) with delta (0, 0)
Screenshot: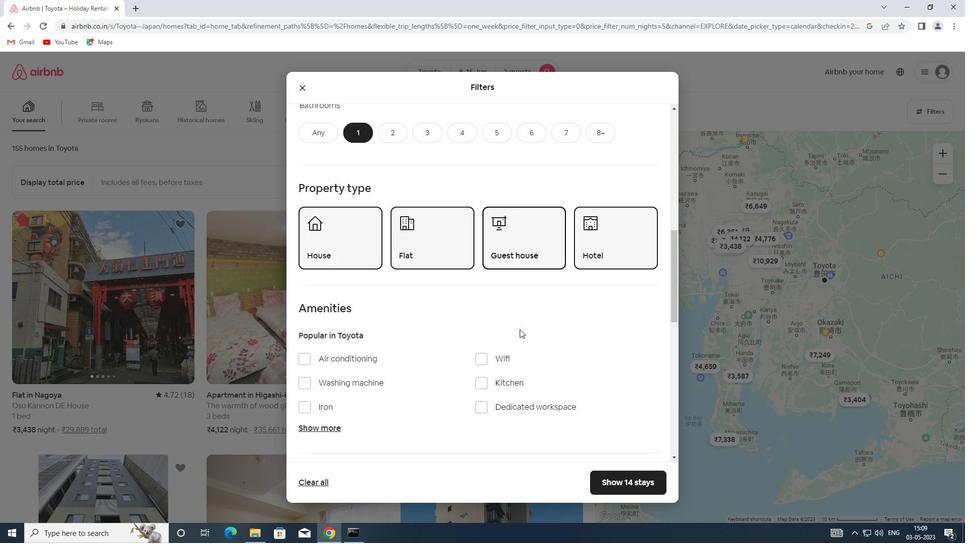 
Action: Mouse scrolled (520, 328) with delta (0, 0)
Screenshot: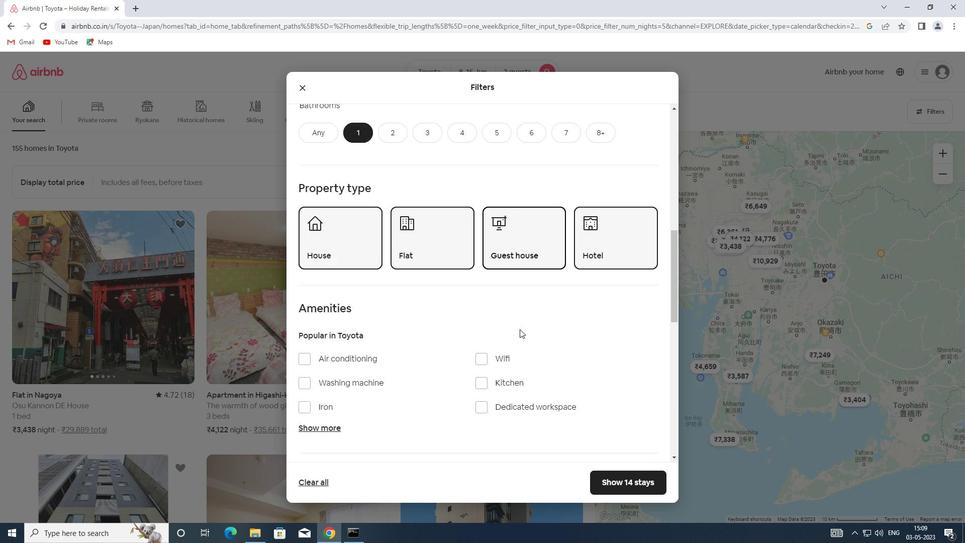 
Action: Mouse scrolled (520, 328) with delta (0, 0)
Screenshot: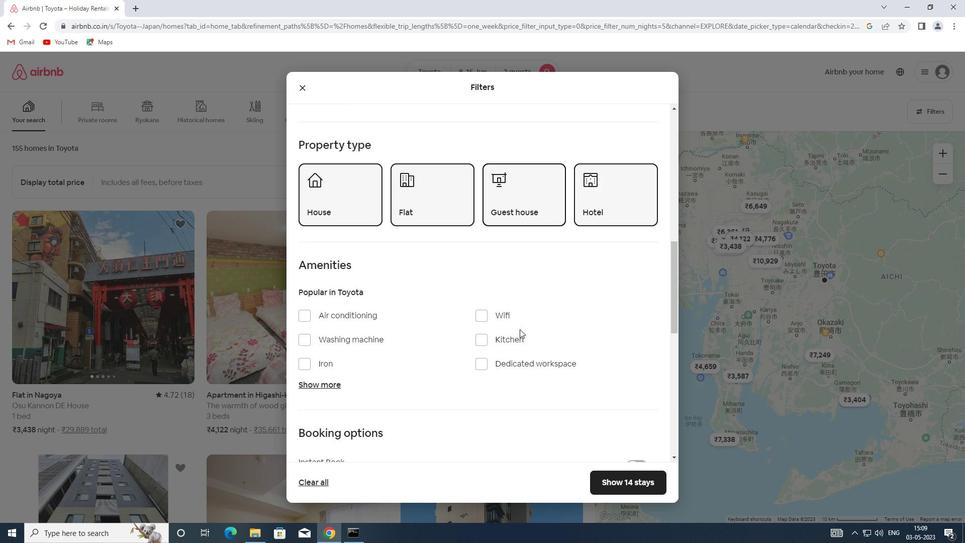 
Action: Mouse scrolled (520, 328) with delta (0, 0)
Screenshot: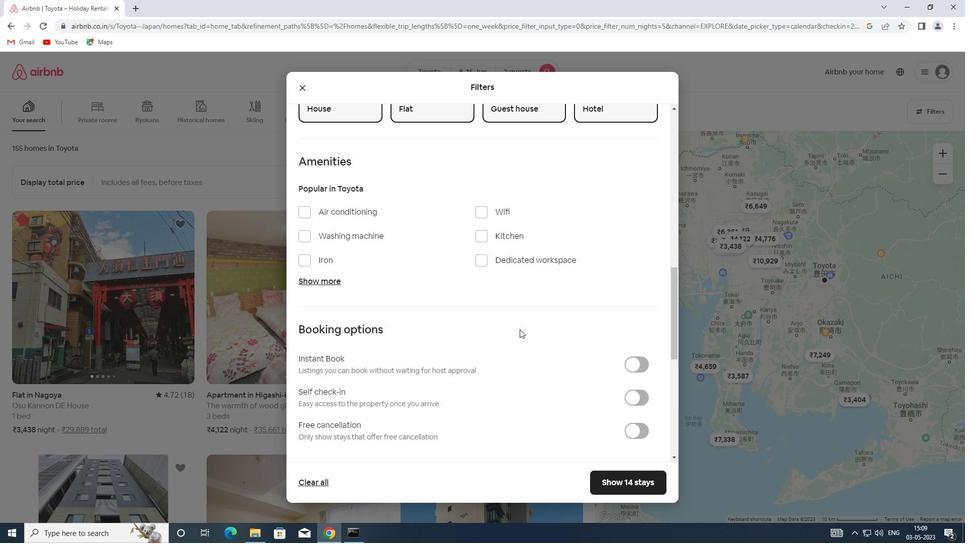 
Action: Mouse scrolled (520, 328) with delta (0, 0)
Screenshot: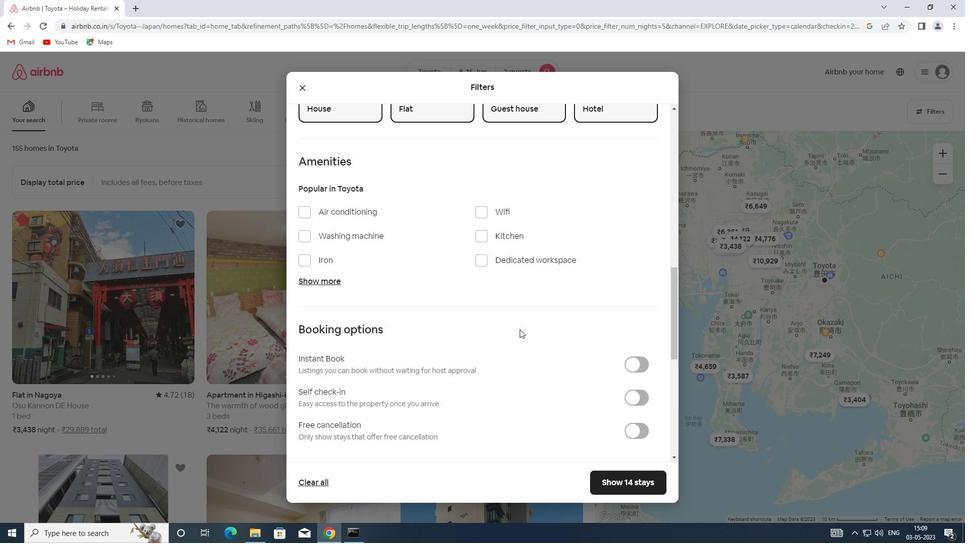 
Action: Mouse scrolled (520, 328) with delta (0, 0)
Screenshot: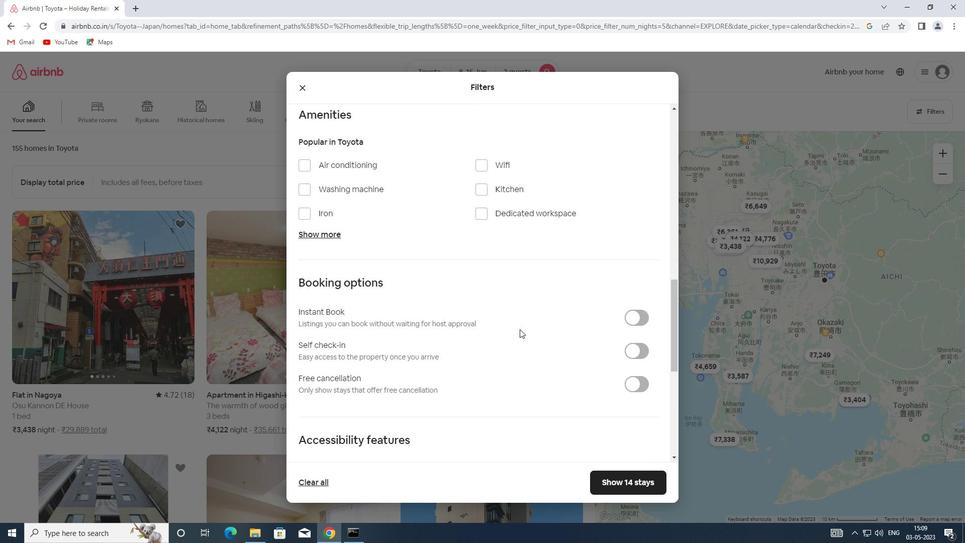 
Action: Mouse scrolled (520, 328) with delta (0, 0)
Screenshot: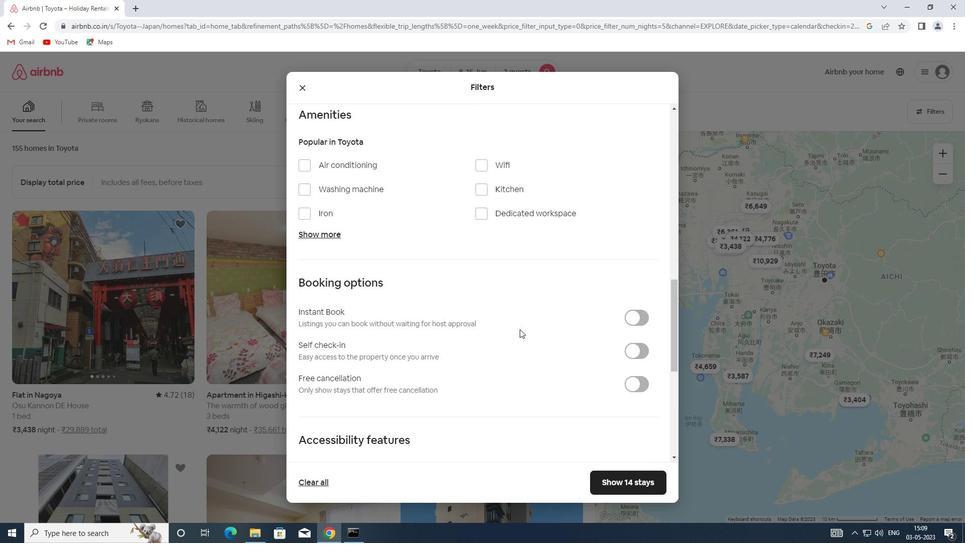 
Action: Mouse moved to (632, 149)
Screenshot: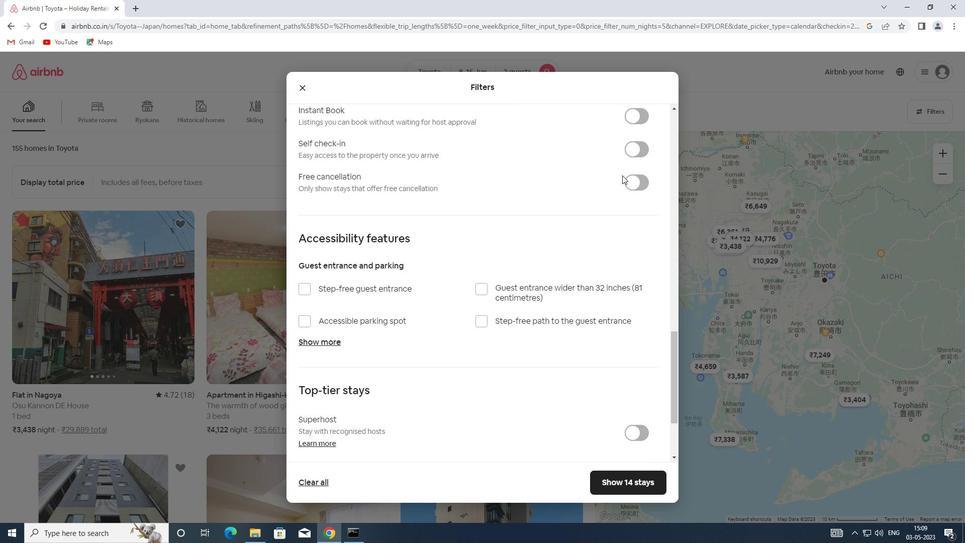 
Action: Mouse pressed left at (632, 149)
Screenshot: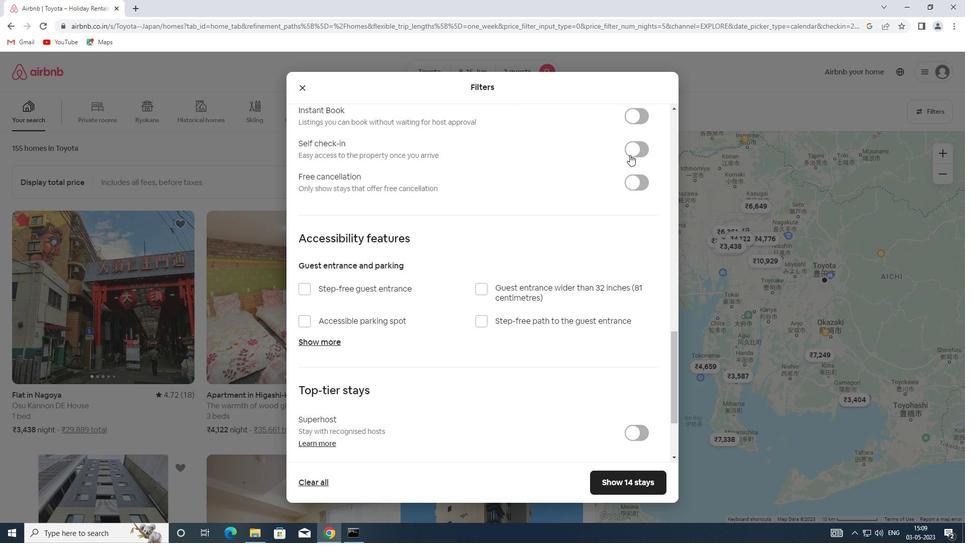 
Action: Mouse moved to (314, 319)
Screenshot: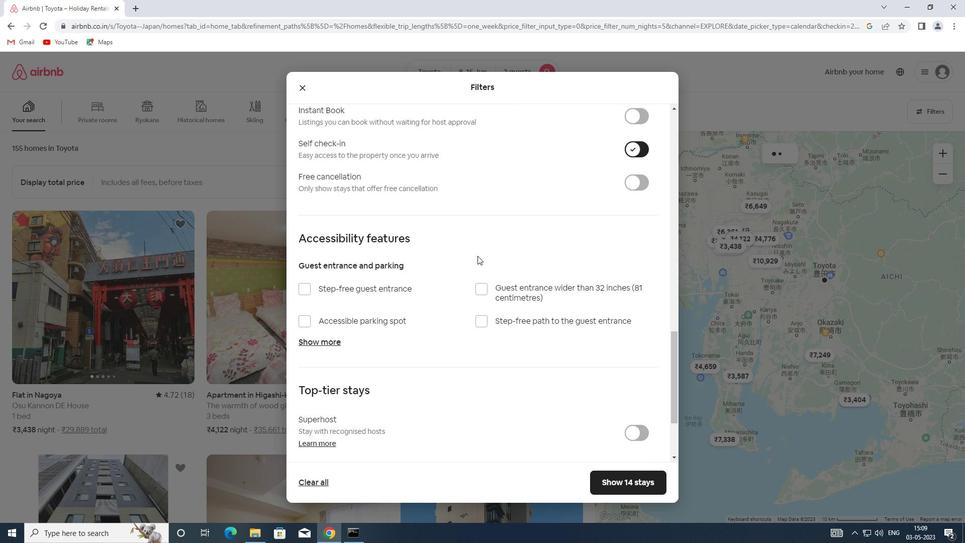 
Action: Mouse scrolled (314, 318) with delta (0, 0)
Screenshot: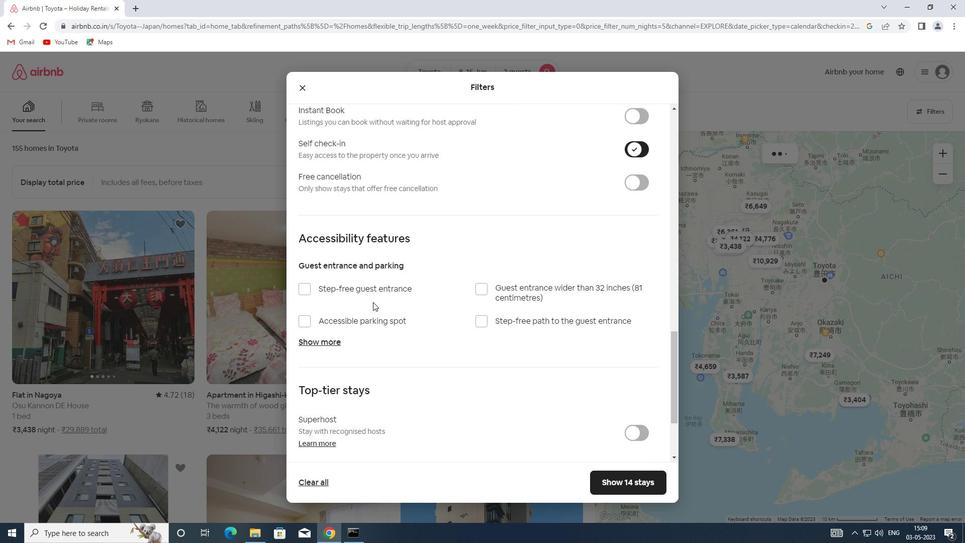 
Action: Mouse scrolled (314, 318) with delta (0, 0)
Screenshot: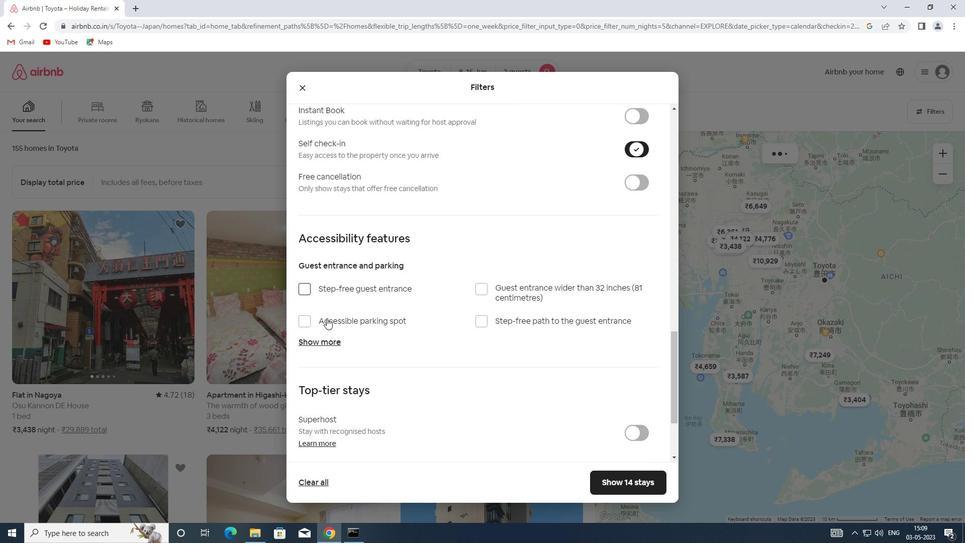 
Action: Mouse scrolled (314, 318) with delta (0, 0)
Screenshot: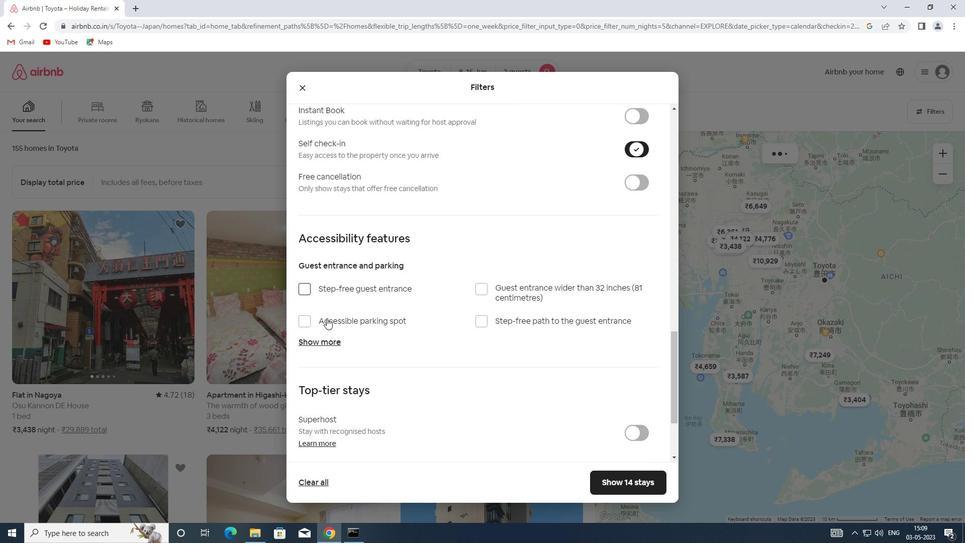 
Action: Mouse scrolled (314, 318) with delta (0, 0)
Screenshot: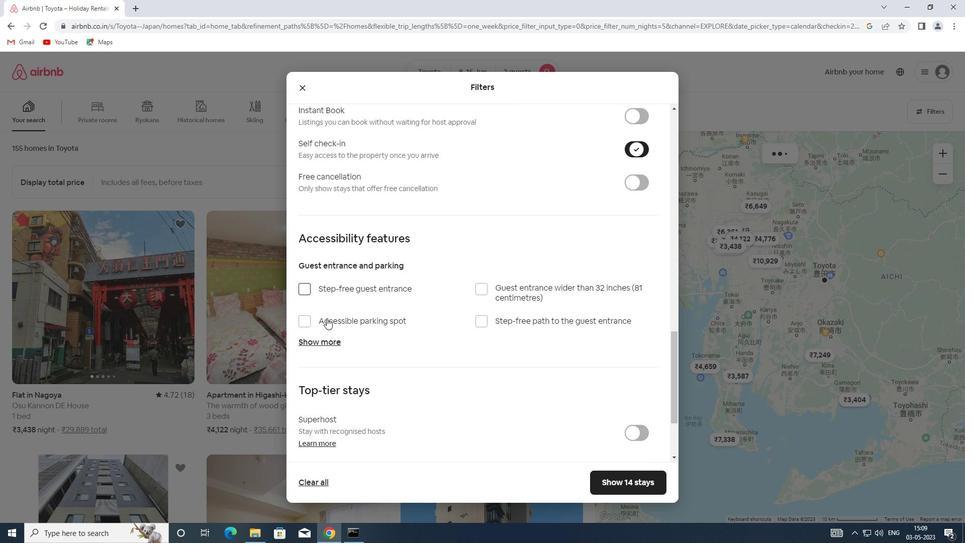 
Action: Mouse moved to (313, 330)
Screenshot: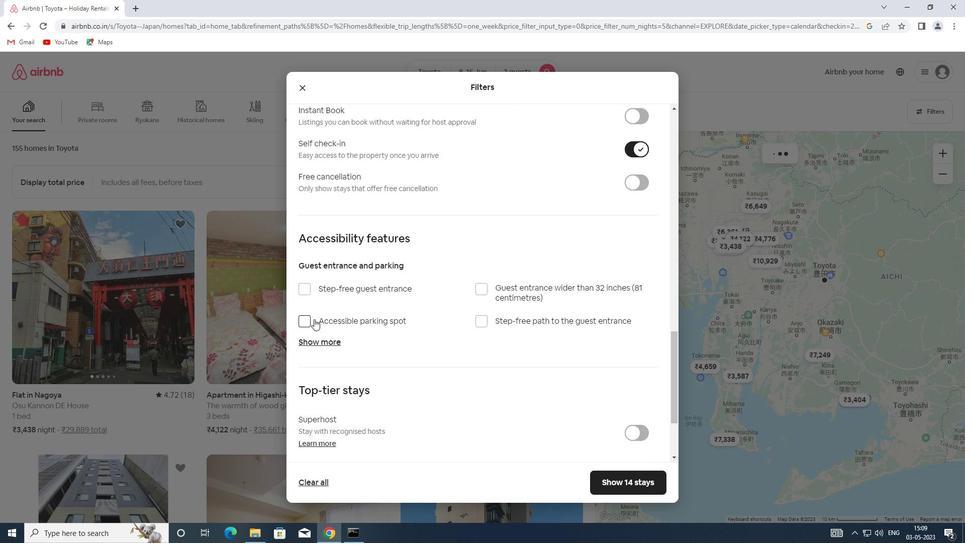 
Action: Mouse scrolled (313, 330) with delta (0, 0)
Screenshot: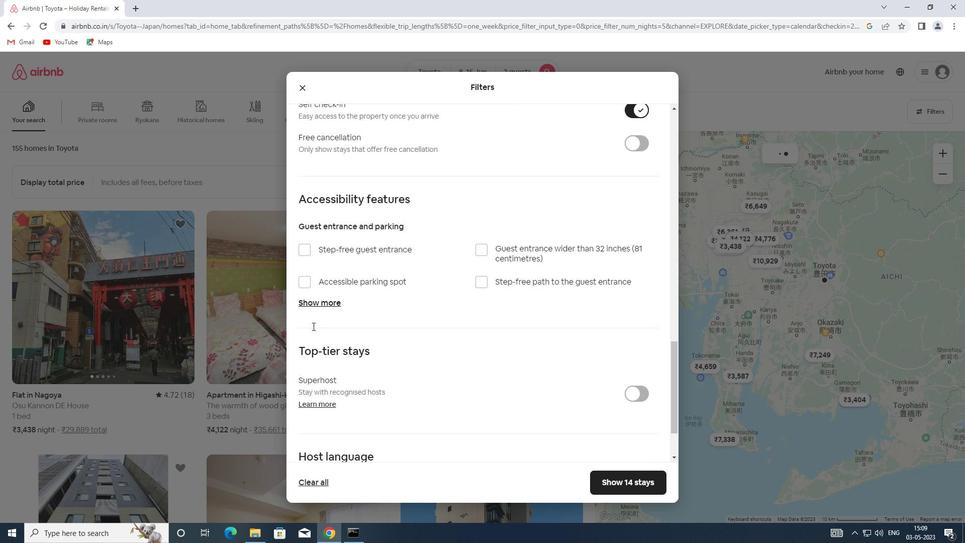 
Action: Mouse scrolled (313, 330) with delta (0, 0)
Screenshot: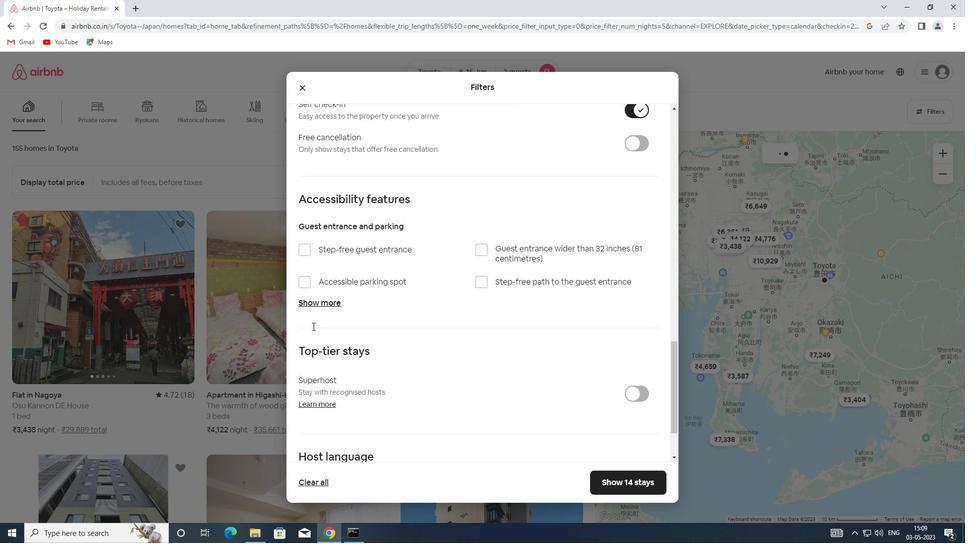 
Action: Mouse scrolled (313, 330) with delta (0, 0)
Screenshot: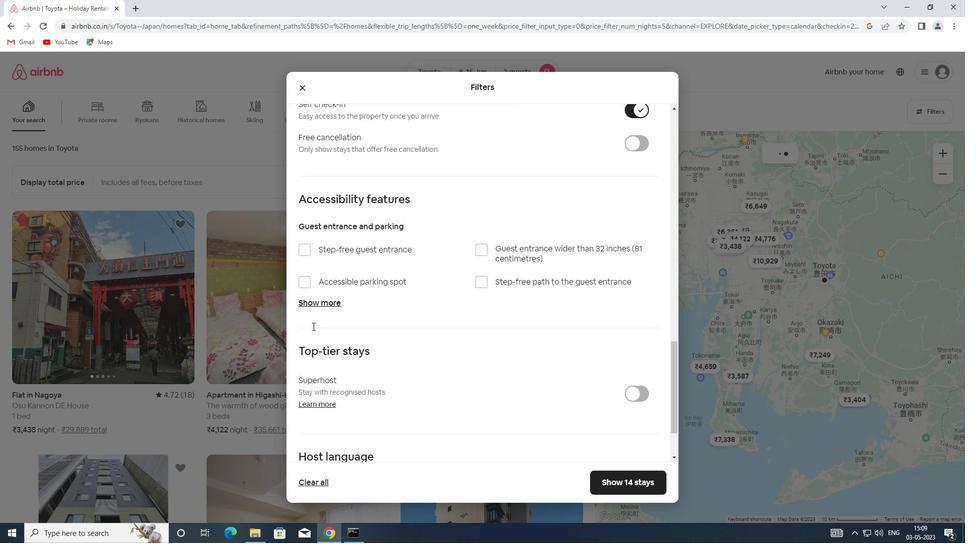 
Action: Mouse scrolled (313, 330) with delta (0, 0)
Screenshot: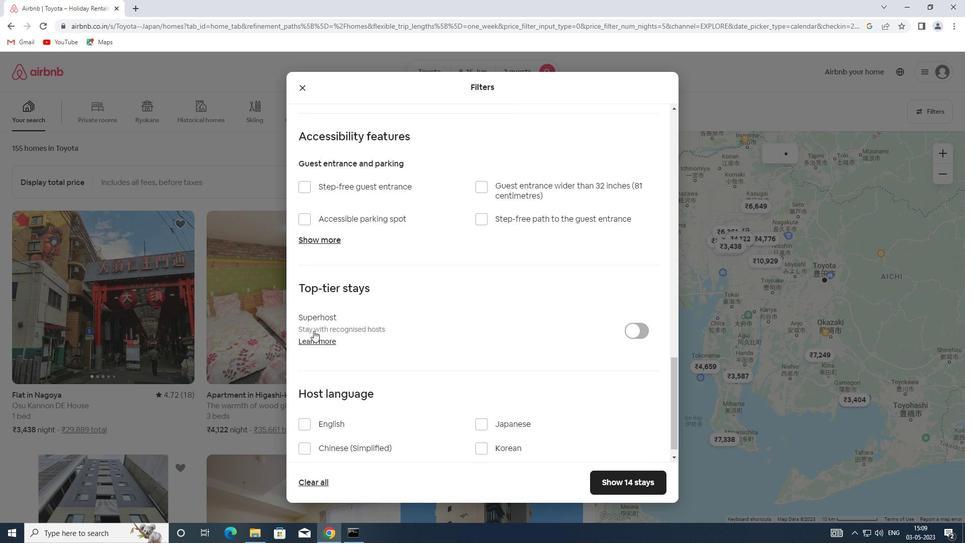 
Action: Mouse moved to (328, 404)
Screenshot: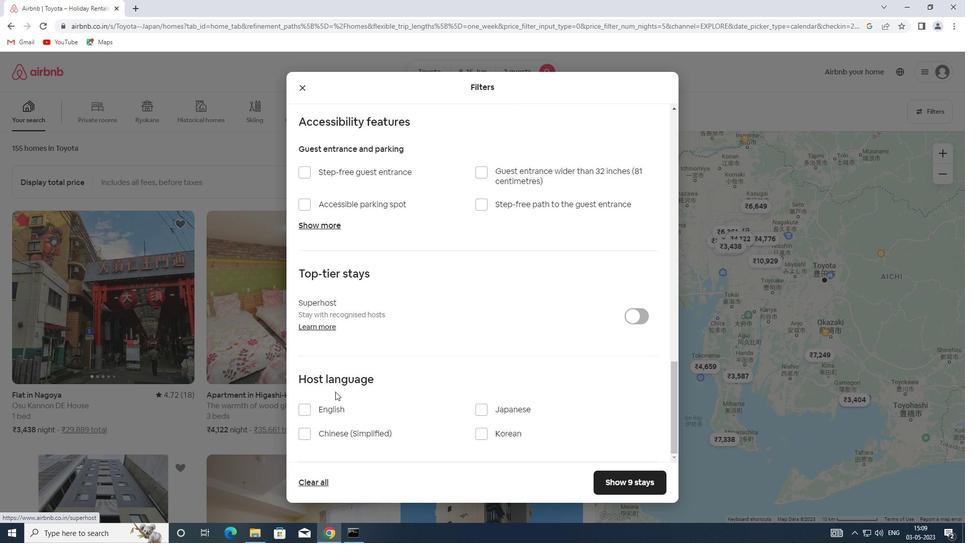 
Action: Mouse pressed left at (328, 404)
Screenshot: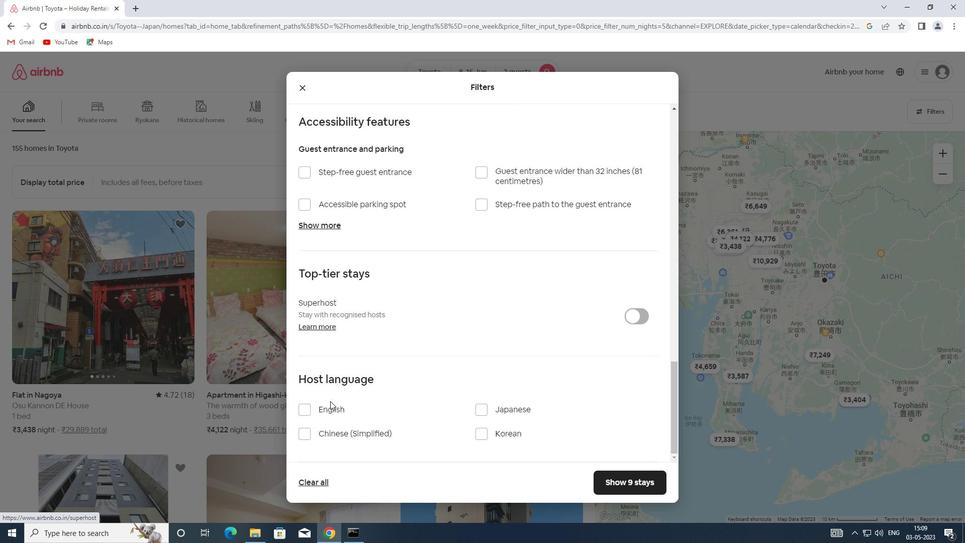 
Action: Mouse moved to (599, 476)
Screenshot: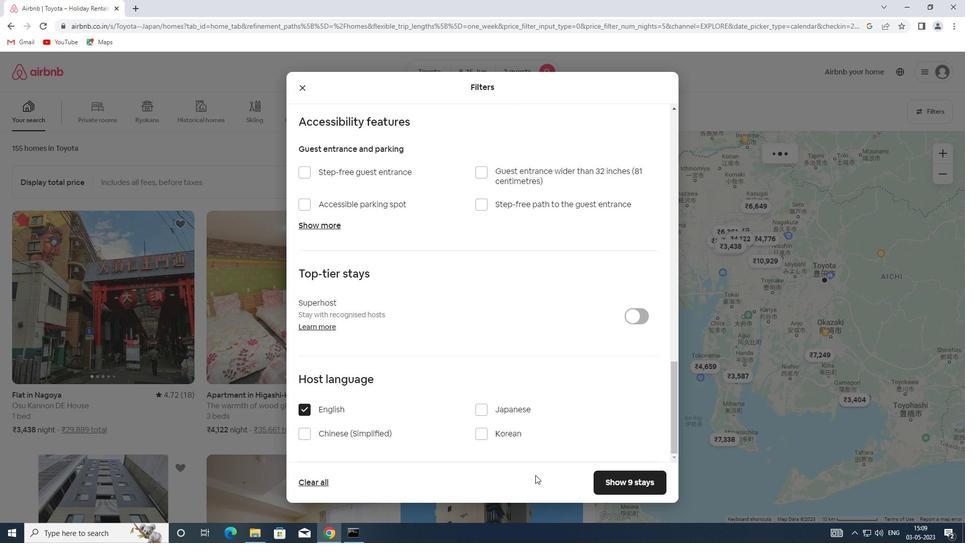 
Action: Mouse pressed left at (599, 476)
Screenshot: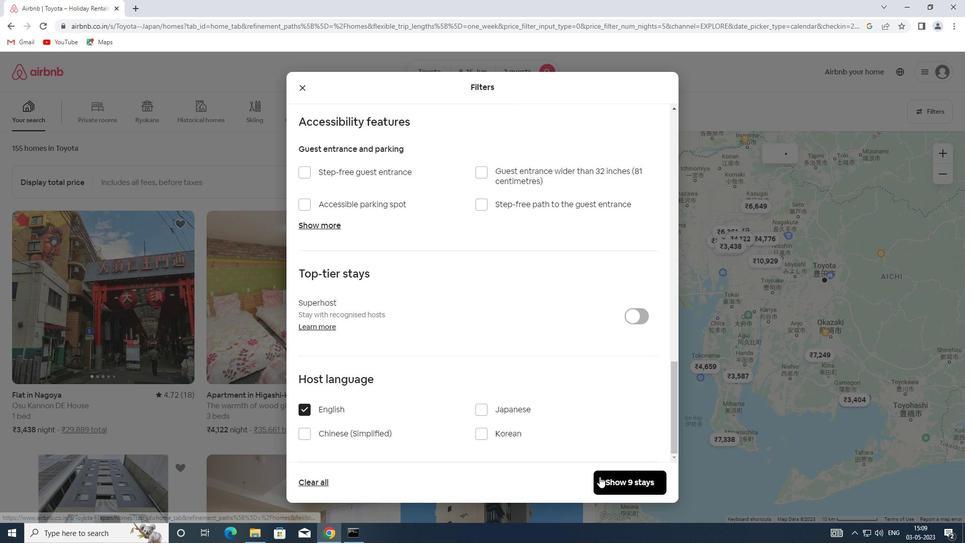 
